 Task: Find connections with filter location Chenzhou with filter topic #lawyeringwith filter profile language Potuguese with filter current company Suryoday Small Finance Bank Ltd with filter school Rani Durgavati Vishwavidyalaya with filter industry Loan Brokers with filter service category Product Marketing with filter keywords title Animal Trainer
Action: Mouse moved to (509, 49)
Screenshot: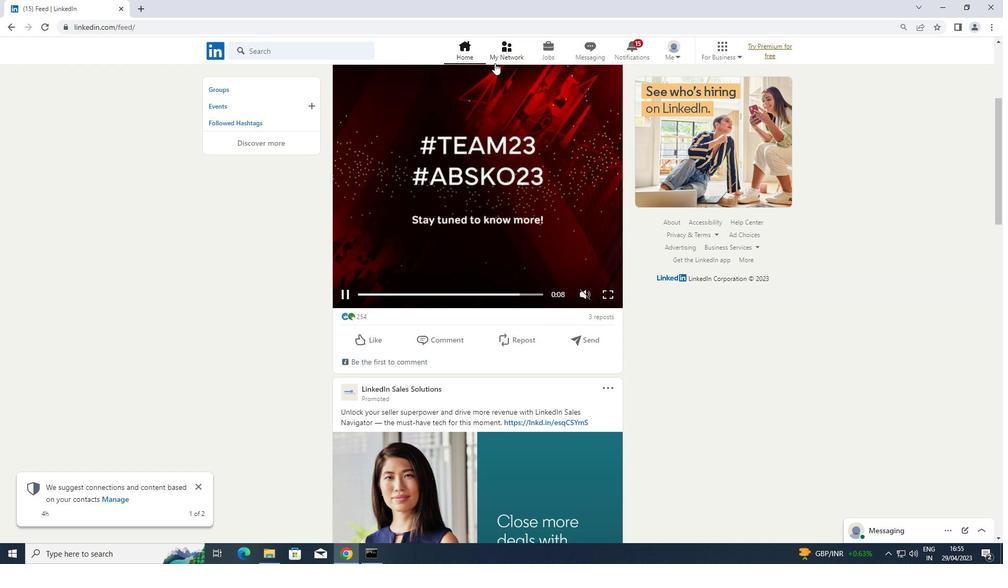 
Action: Mouse pressed left at (509, 49)
Screenshot: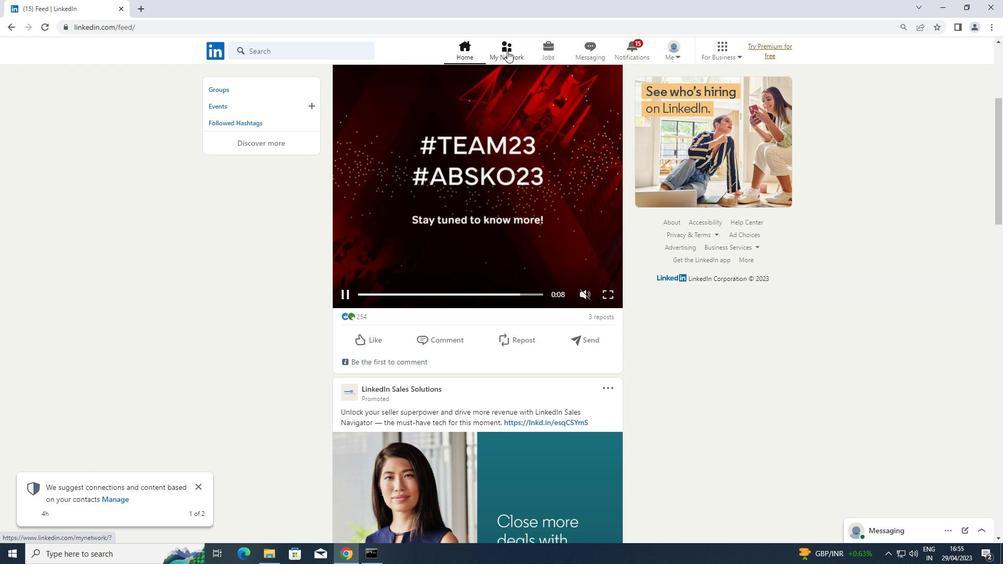 
Action: Mouse moved to (285, 104)
Screenshot: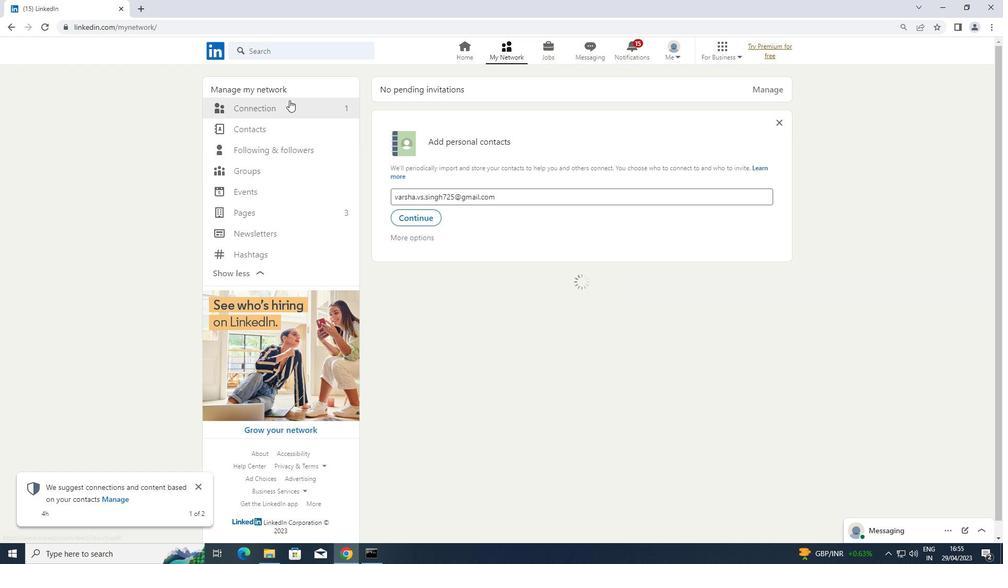 
Action: Mouse pressed left at (285, 104)
Screenshot: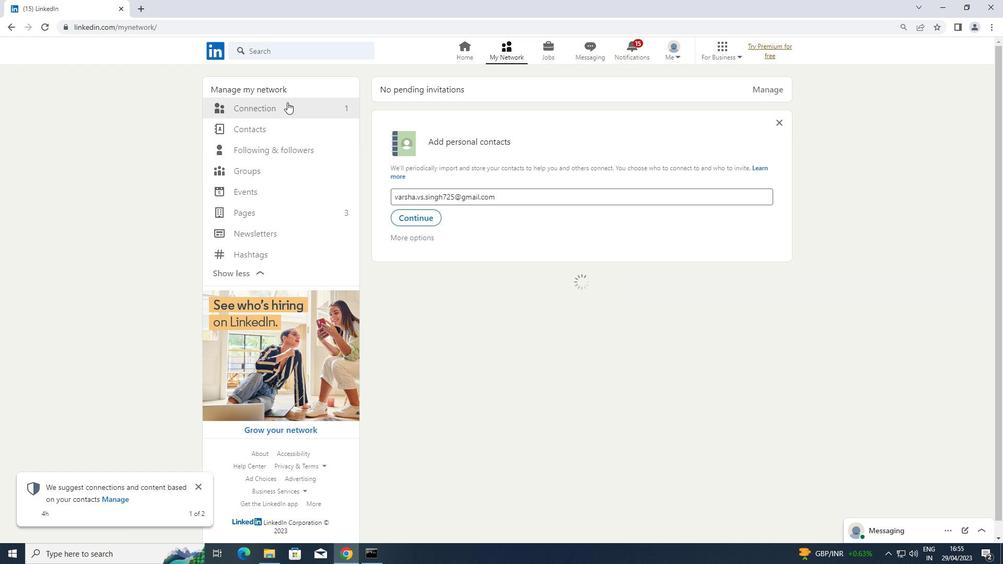 
Action: Mouse moved to (576, 110)
Screenshot: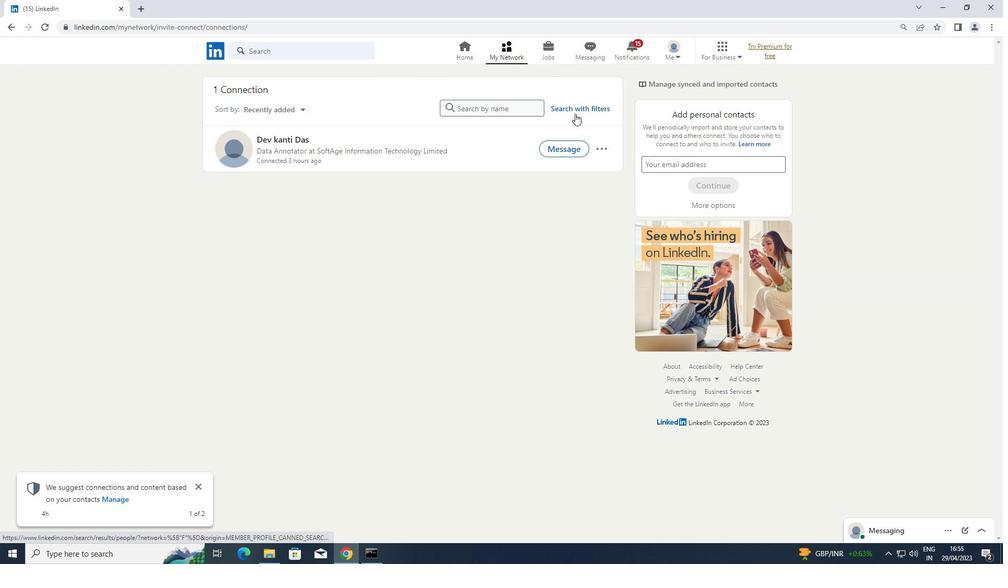 
Action: Mouse pressed left at (576, 110)
Screenshot: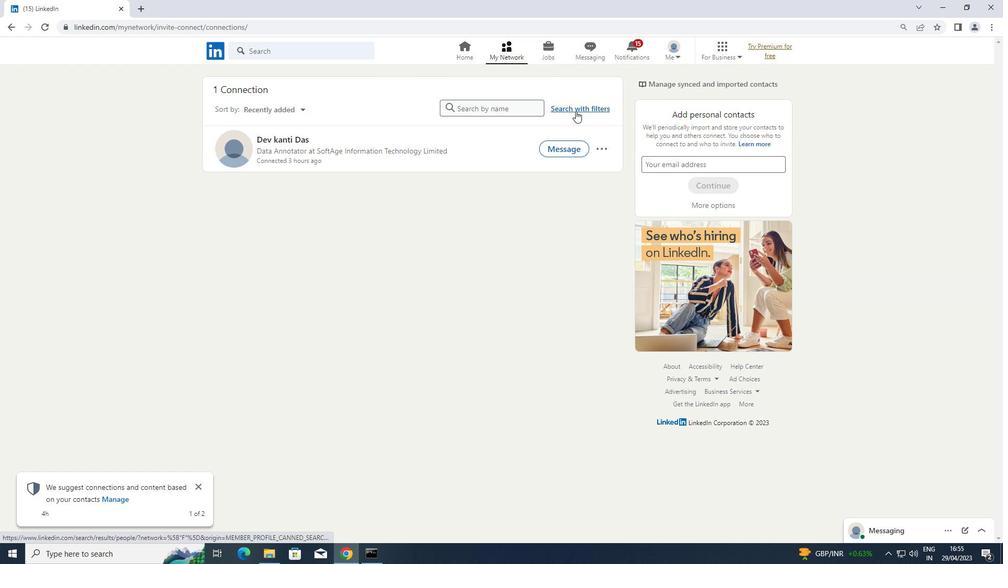 
Action: Mouse moved to (531, 79)
Screenshot: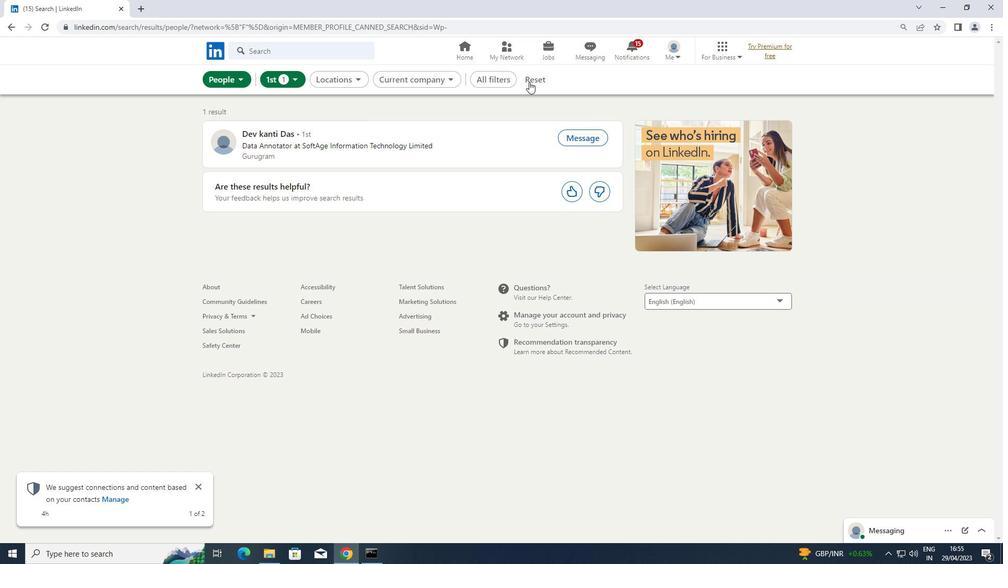 
Action: Mouse pressed left at (531, 79)
Screenshot: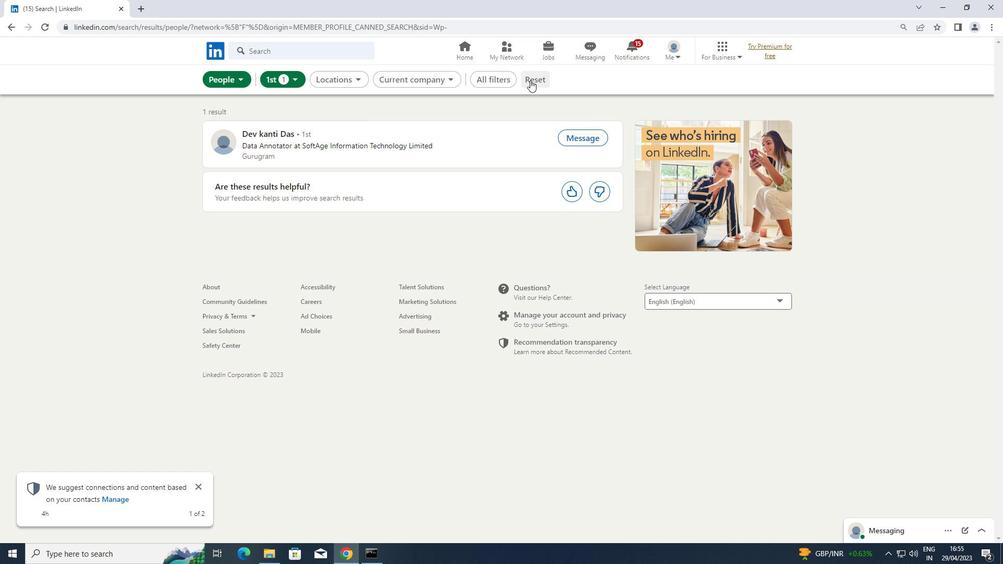
Action: Mouse moved to (530, 81)
Screenshot: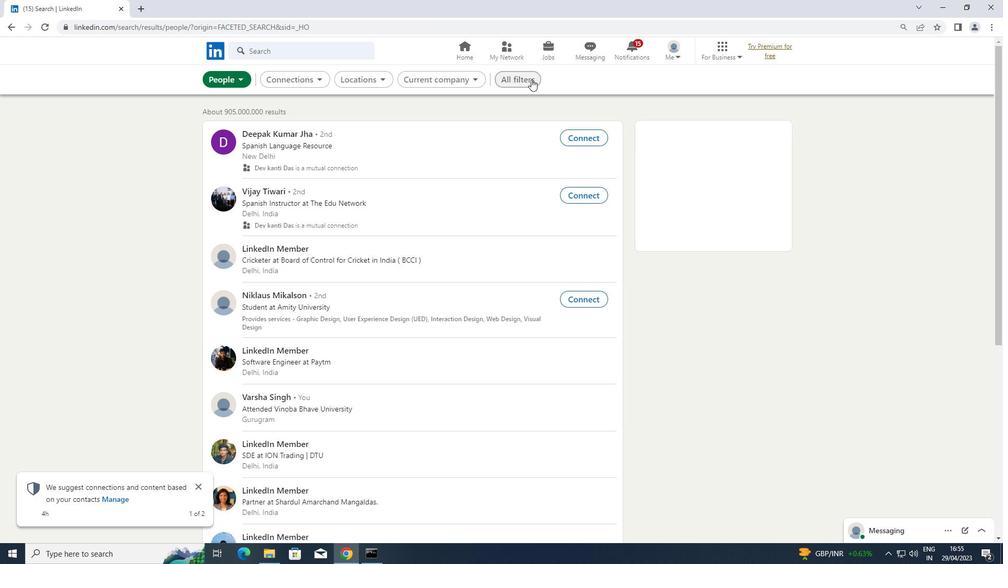 
Action: Mouse pressed left at (530, 81)
Screenshot: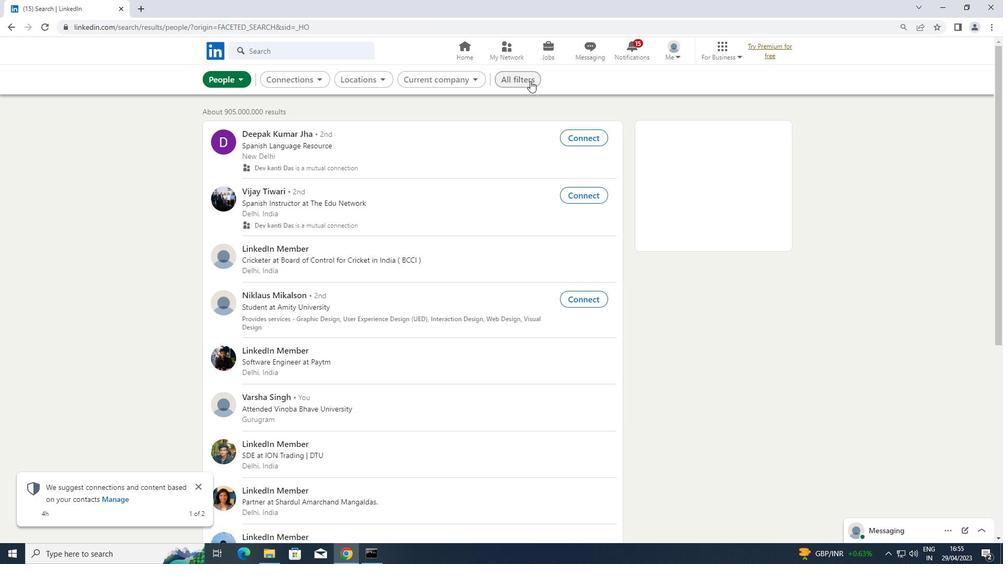 
Action: Mouse pressed right at (530, 81)
Screenshot: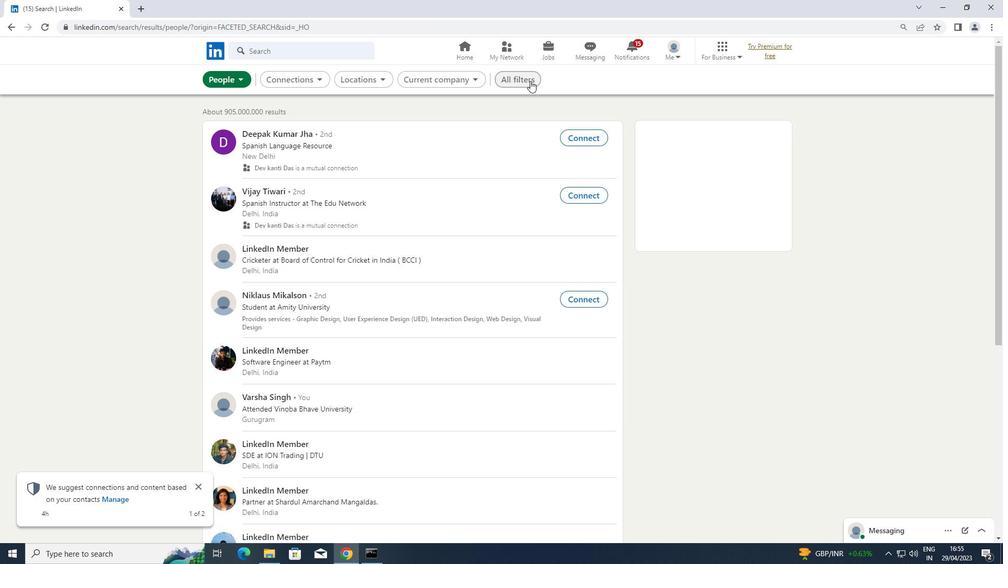 
Action: Mouse moved to (783, 247)
Screenshot: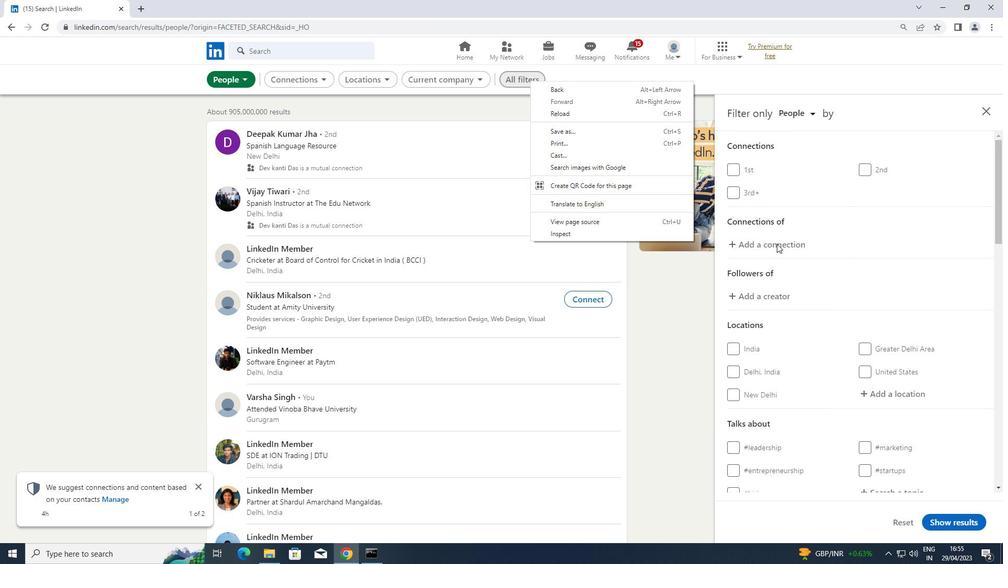
Action: Mouse scrolled (783, 246) with delta (0, 0)
Screenshot: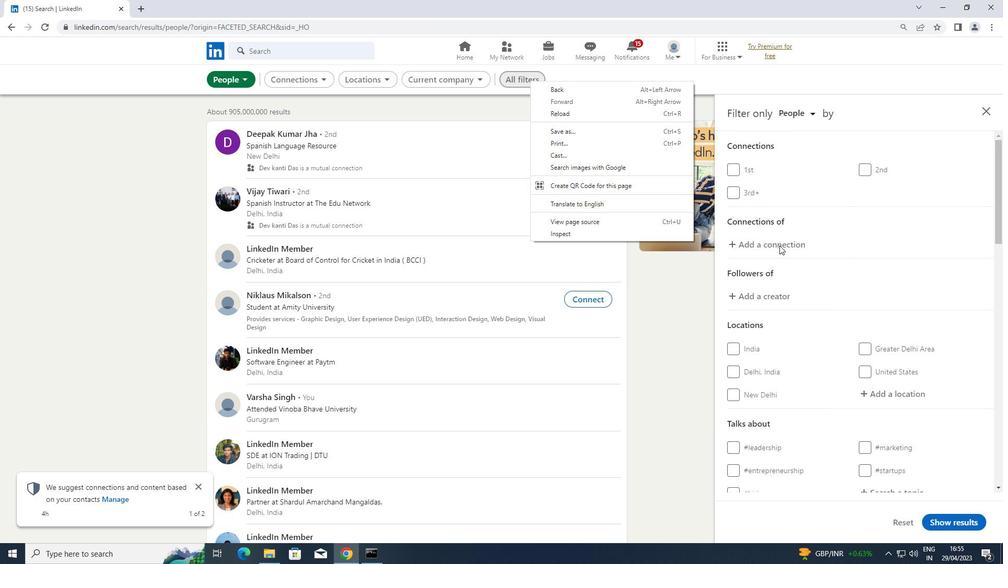
Action: Mouse scrolled (783, 246) with delta (0, 0)
Screenshot: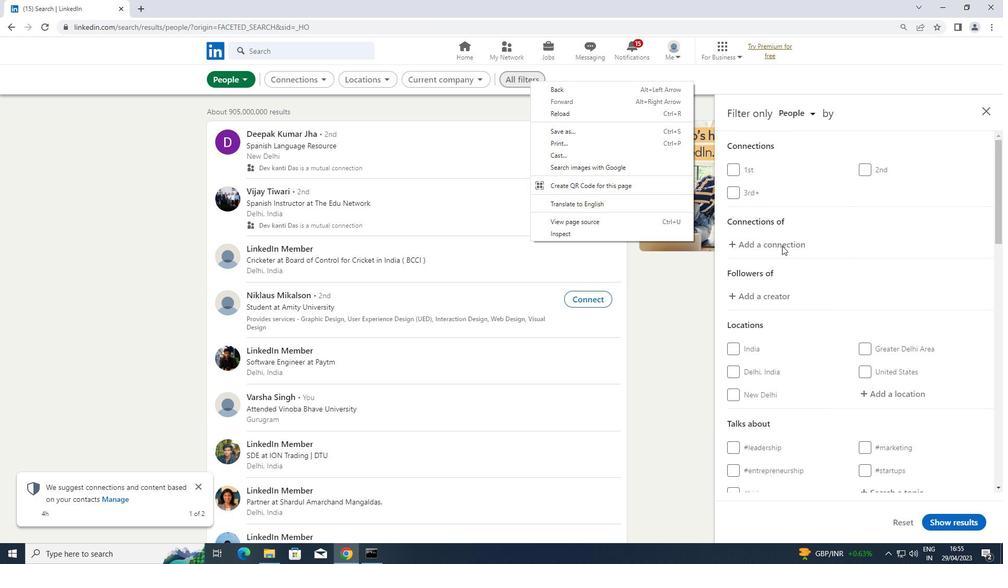 
Action: Mouse moved to (865, 282)
Screenshot: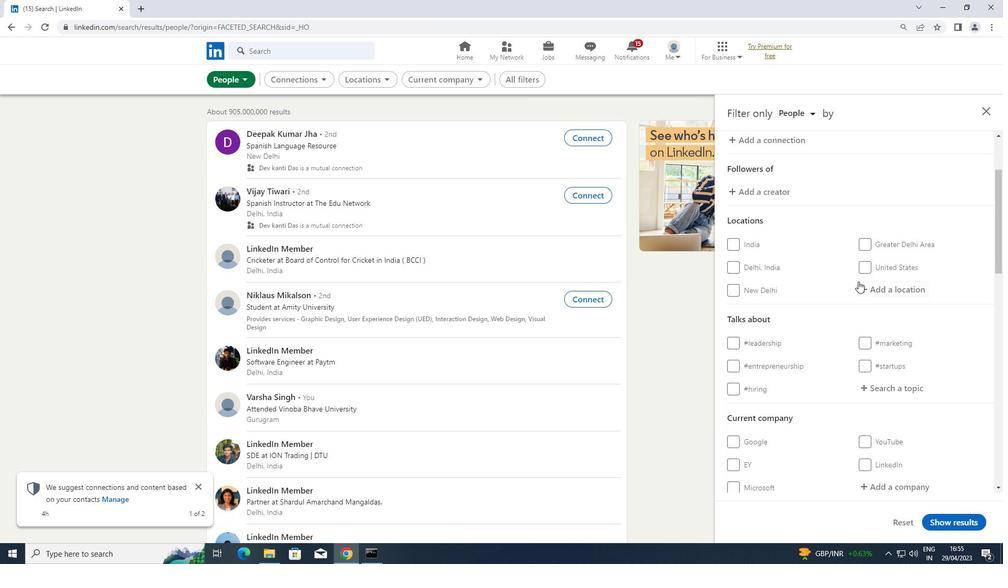 
Action: Mouse pressed left at (865, 282)
Screenshot: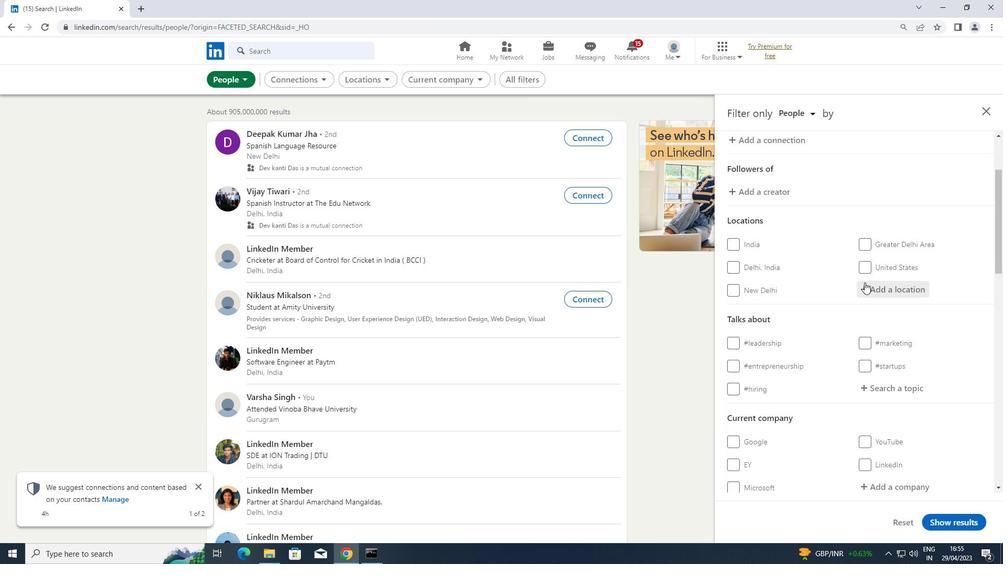 
Action: Key pressed <Key.shift>CHENZHOU
Screenshot: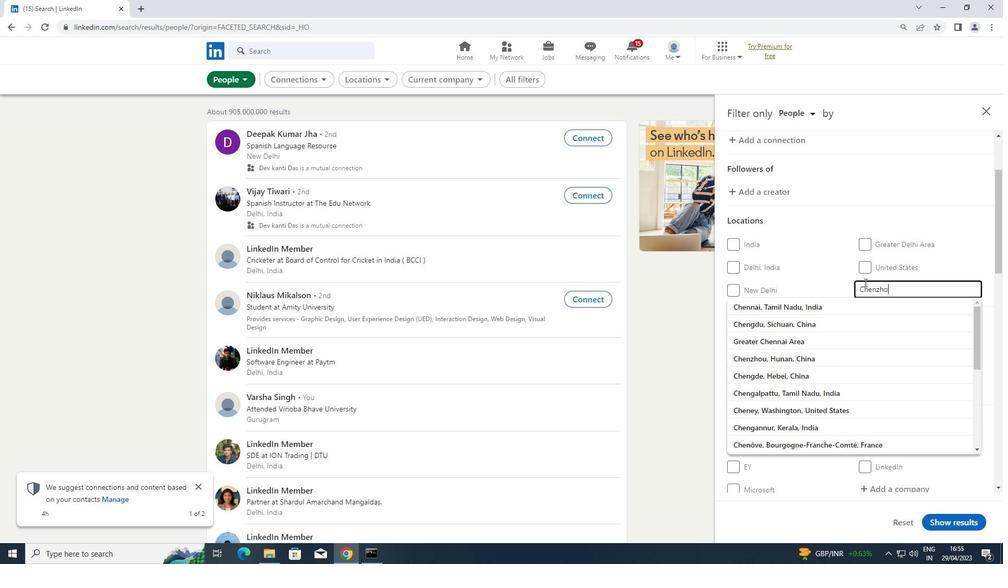 
Action: Mouse moved to (775, 296)
Screenshot: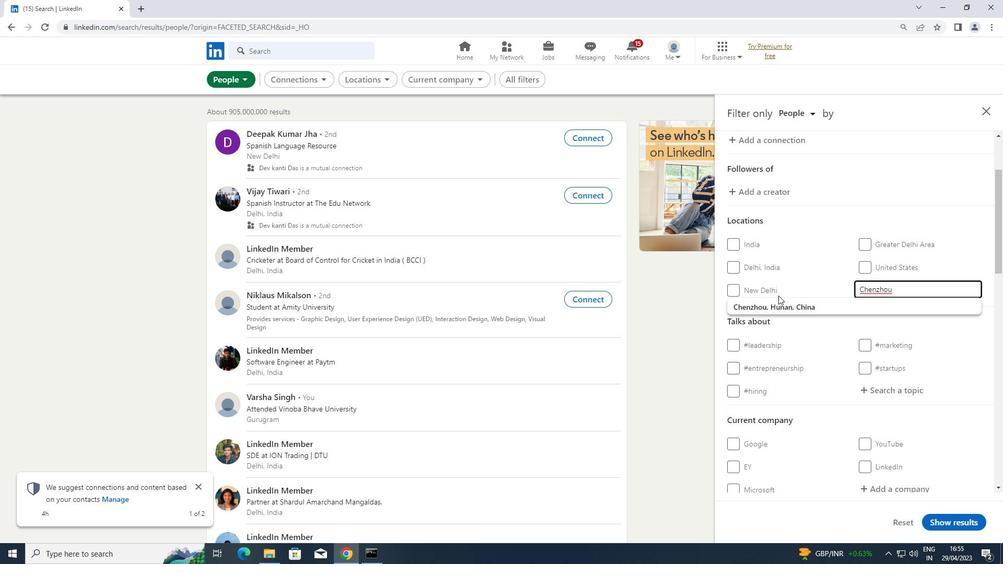 
Action: Mouse scrolled (775, 296) with delta (0, 0)
Screenshot: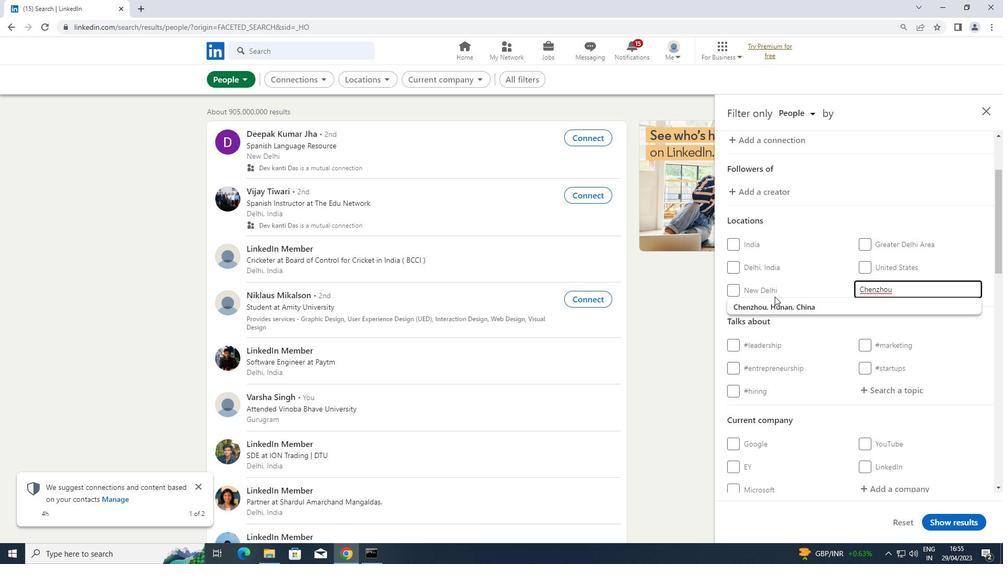 
Action: Mouse scrolled (775, 296) with delta (0, 0)
Screenshot: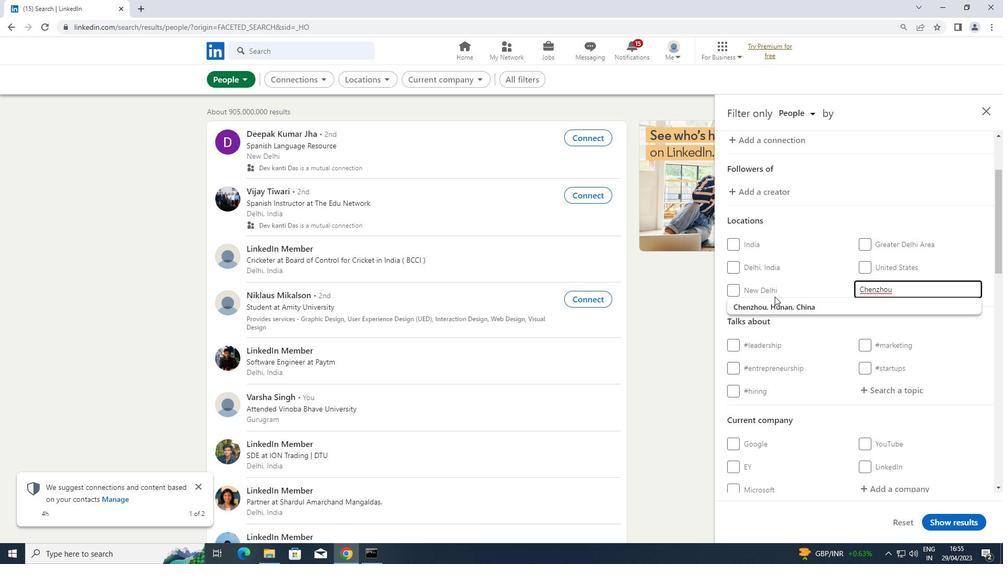 
Action: Mouse moved to (877, 286)
Screenshot: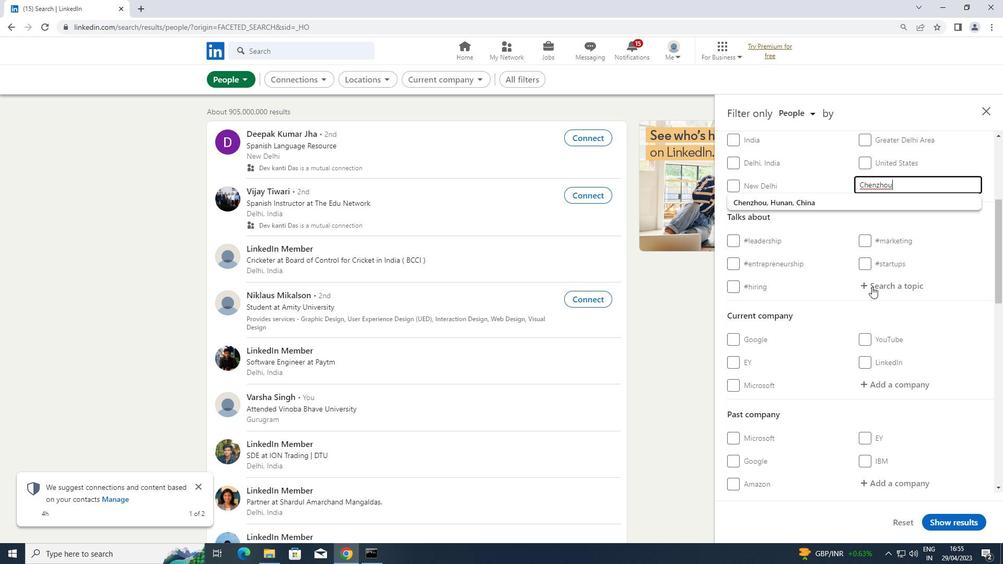 
Action: Mouse pressed left at (877, 286)
Screenshot: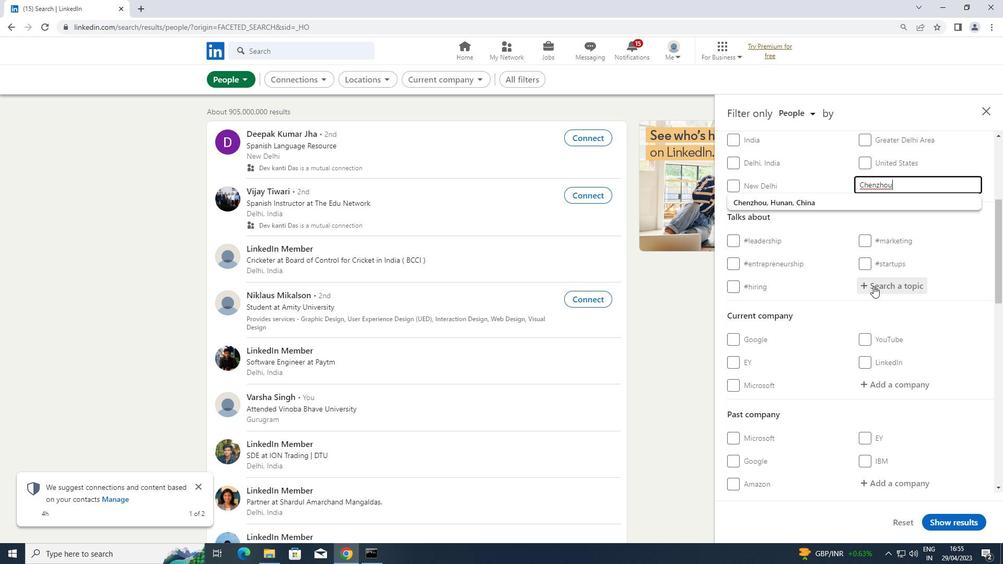 
Action: Key pressed <Key.shift>#LAWYERING
Screenshot: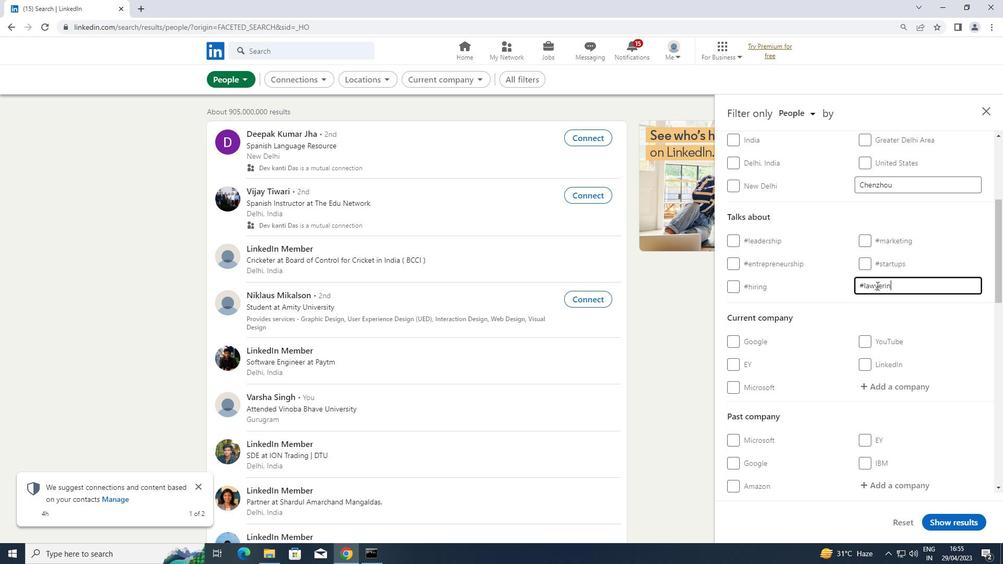 
Action: Mouse moved to (844, 279)
Screenshot: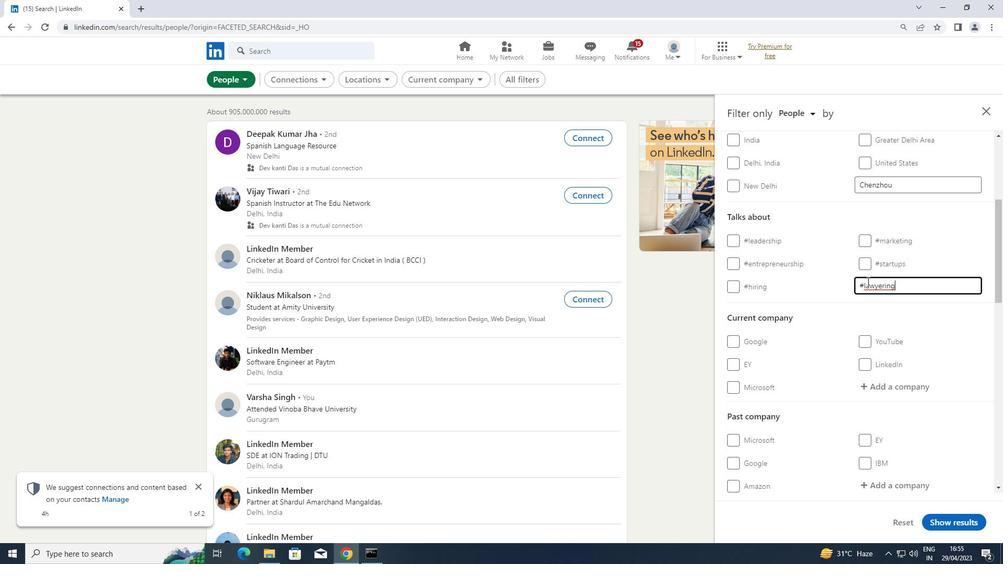 
Action: Mouse scrolled (844, 278) with delta (0, 0)
Screenshot: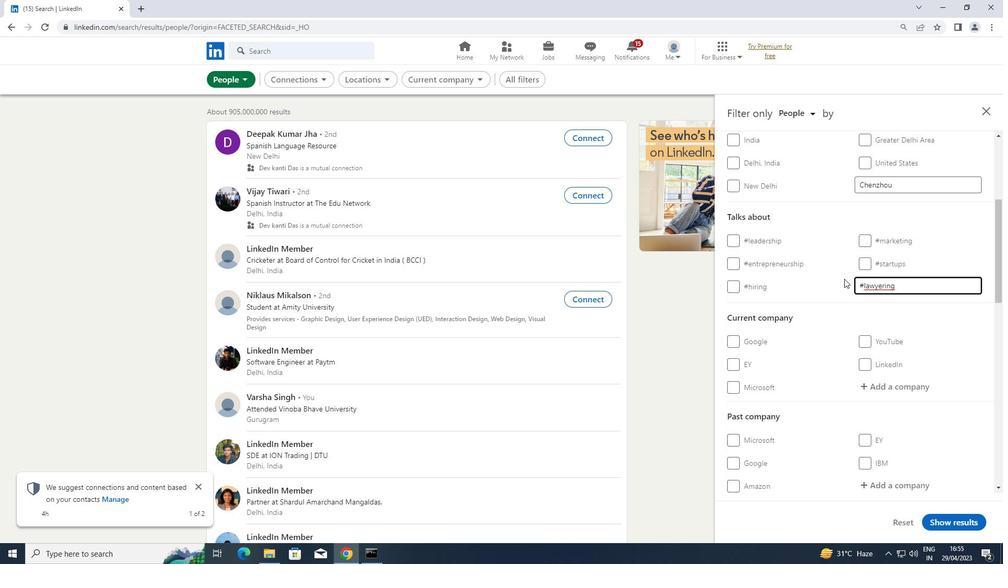 
Action: Mouse scrolled (844, 278) with delta (0, 0)
Screenshot: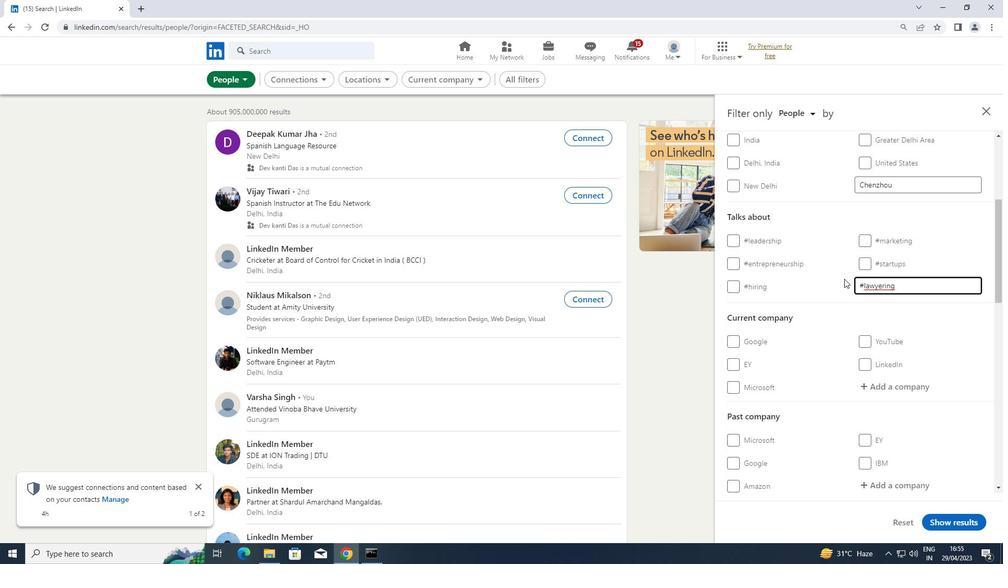 
Action: Mouse scrolled (844, 278) with delta (0, 0)
Screenshot: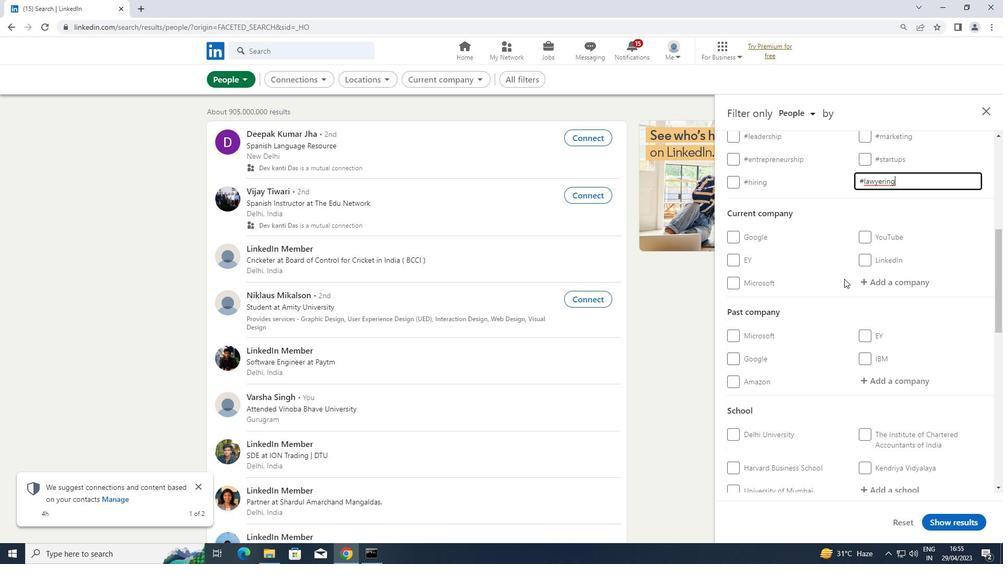 
Action: Mouse scrolled (844, 278) with delta (0, 0)
Screenshot: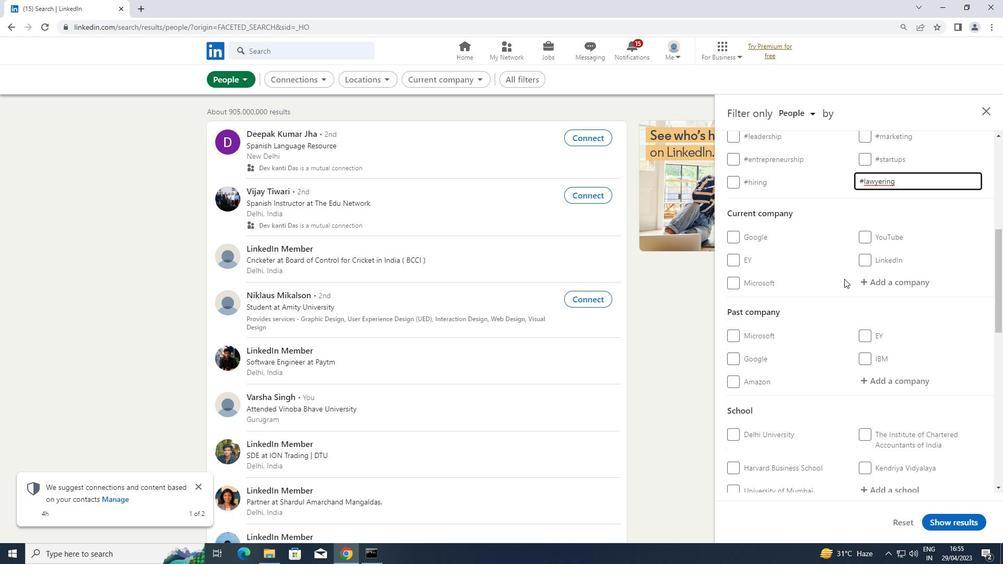 
Action: Mouse moved to (844, 279)
Screenshot: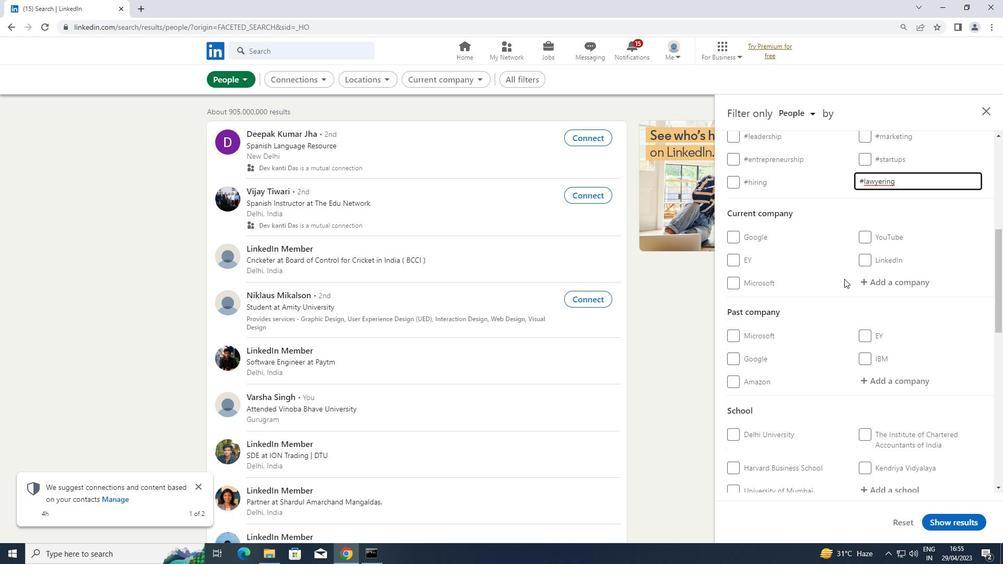 
Action: Mouse scrolled (844, 279) with delta (0, 0)
Screenshot: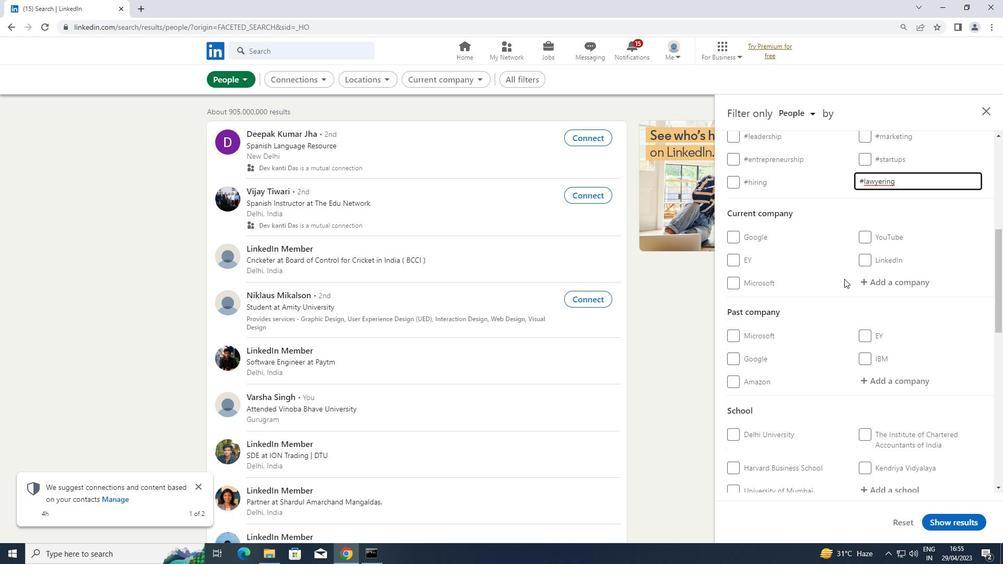 
Action: Mouse scrolled (844, 279) with delta (0, 0)
Screenshot: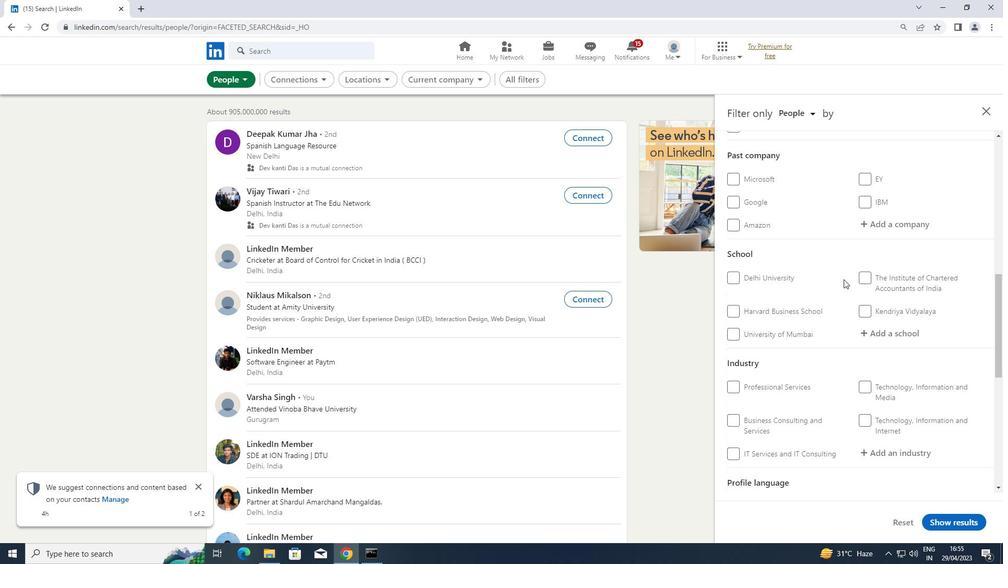 
Action: Mouse scrolled (844, 279) with delta (0, 0)
Screenshot: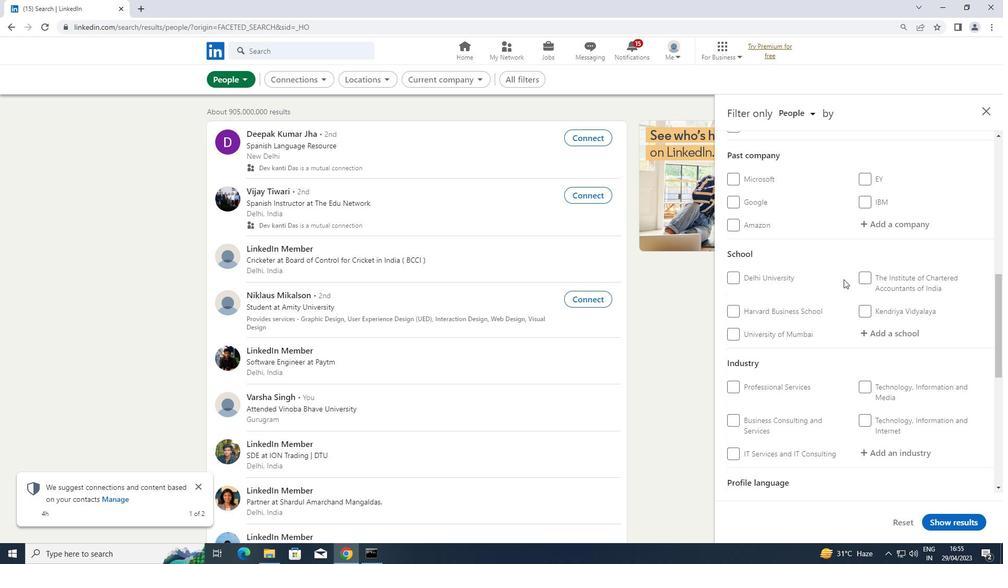 
Action: Mouse scrolled (844, 279) with delta (0, 0)
Screenshot: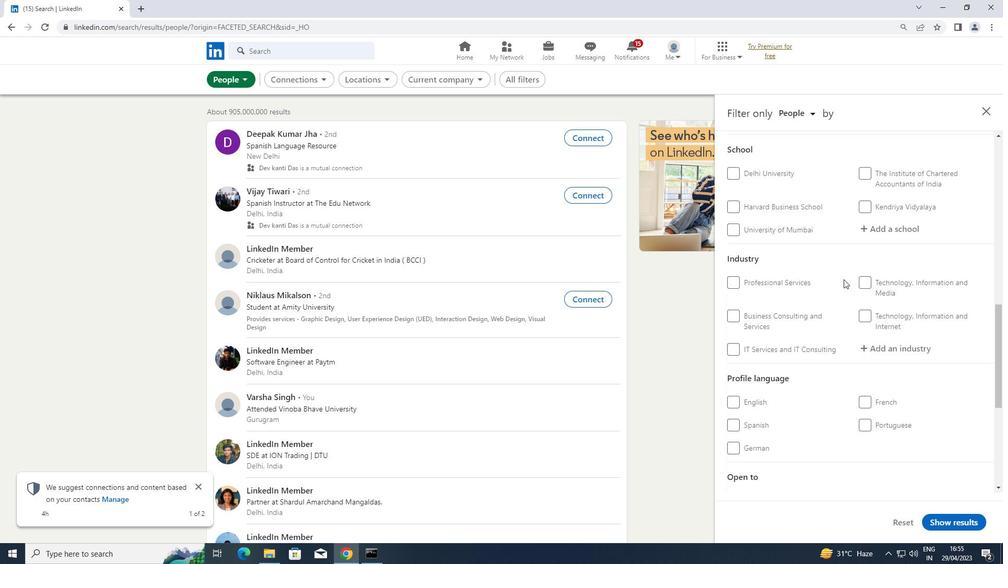 
Action: Mouse moved to (869, 373)
Screenshot: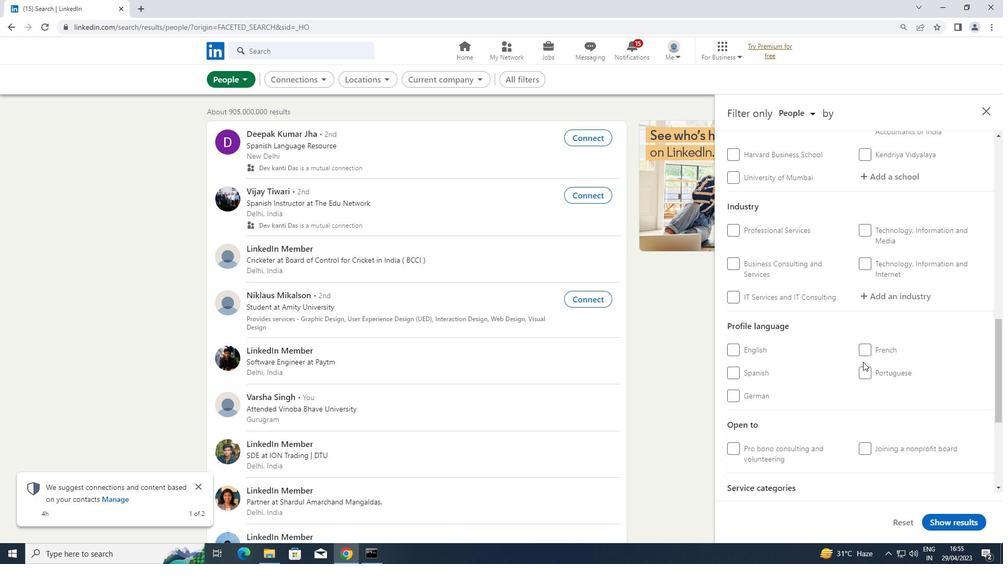
Action: Mouse pressed left at (869, 373)
Screenshot: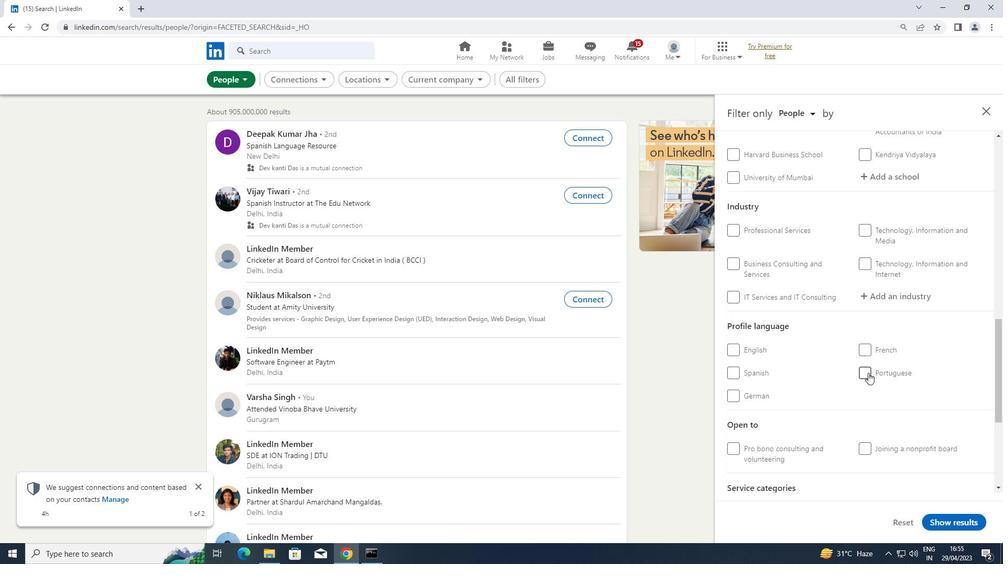 
Action: Mouse moved to (831, 344)
Screenshot: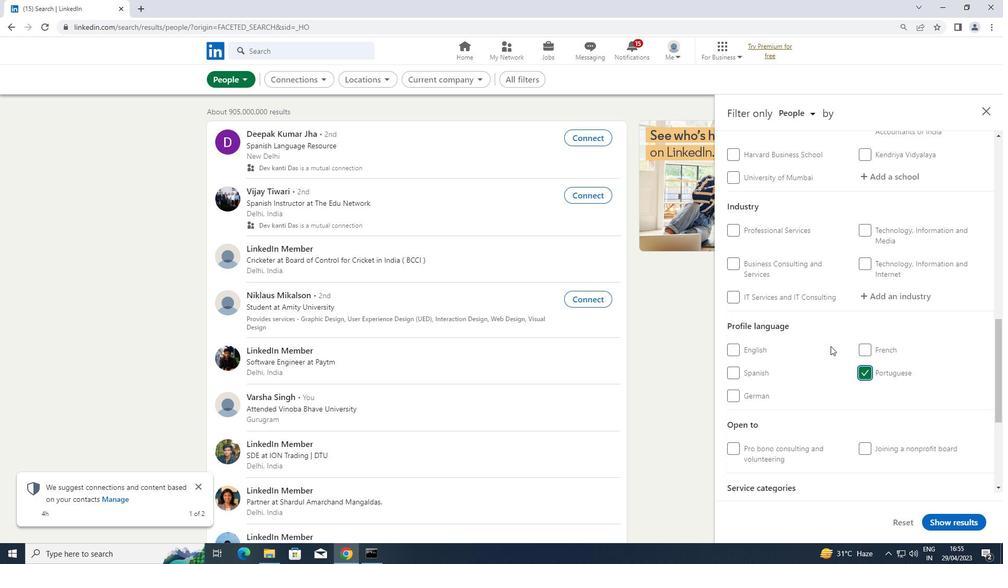 
Action: Mouse scrolled (831, 344) with delta (0, 0)
Screenshot: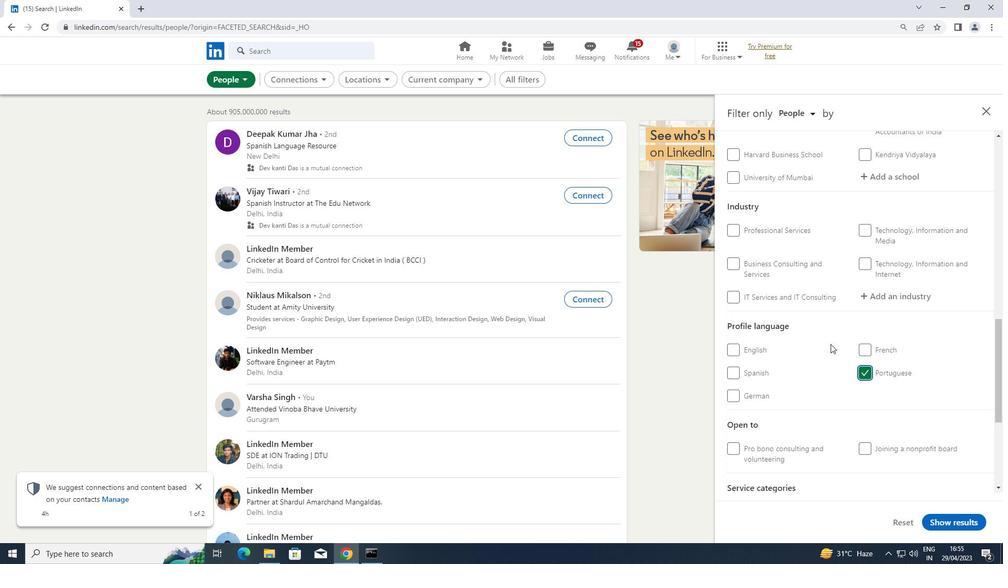 
Action: Mouse scrolled (831, 344) with delta (0, 0)
Screenshot: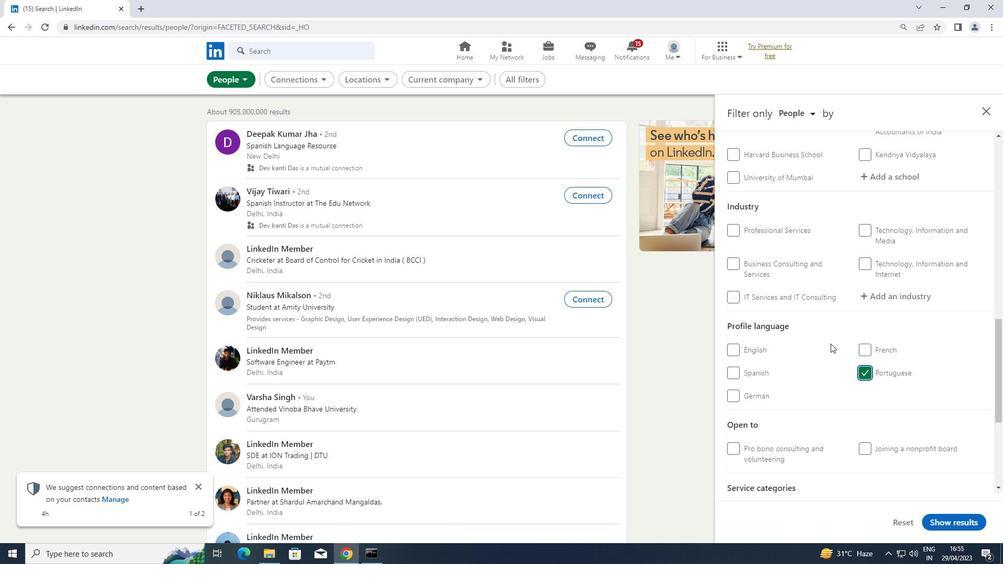 
Action: Mouse scrolled (831, 344) with delta (0, 0)
Screenshot: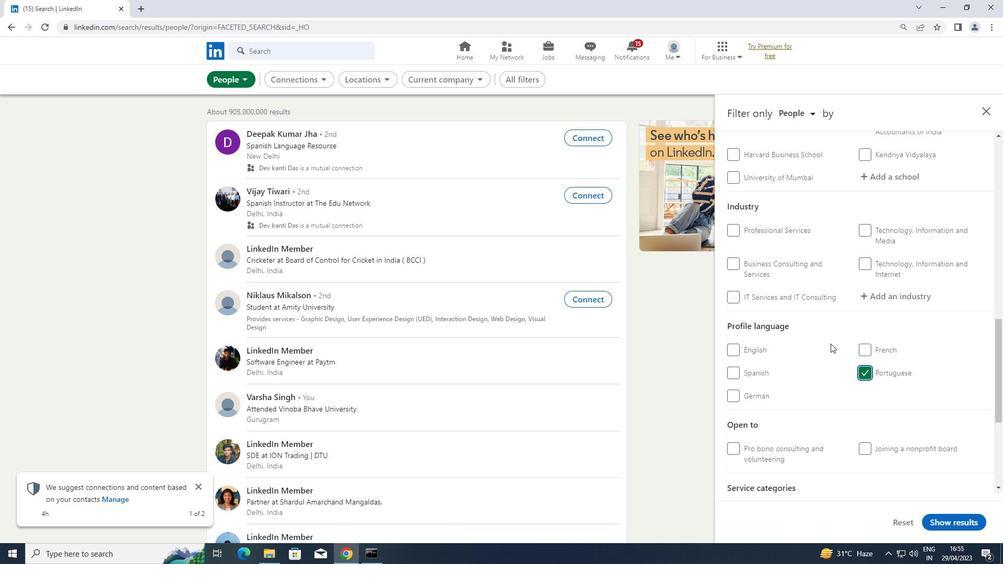 
Action: Mouse scrolled (831, 344) with delta (0, 0)
Screenshot: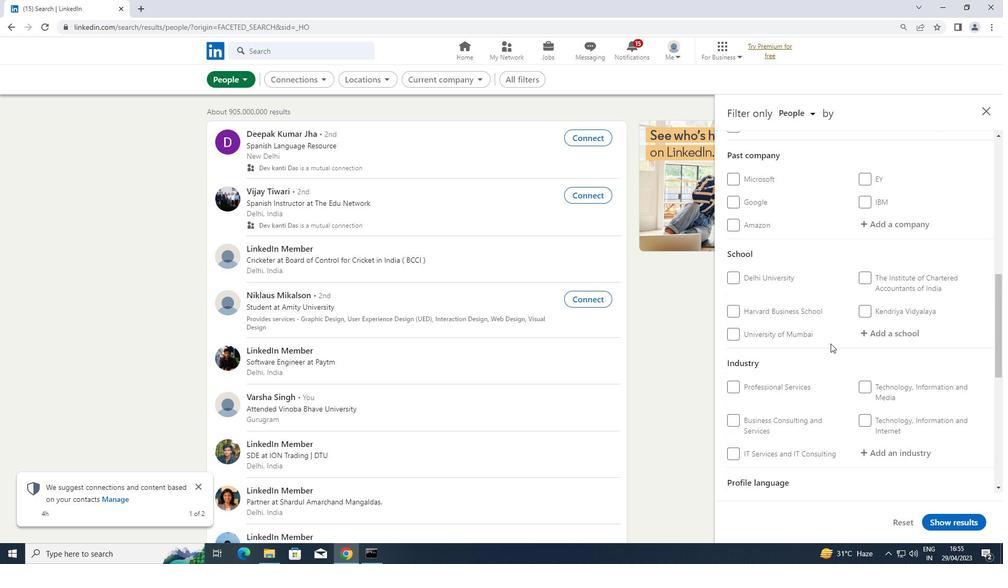 
Action: Mouse scrolled (831, 344) with delta (0, 0)
Screenshot: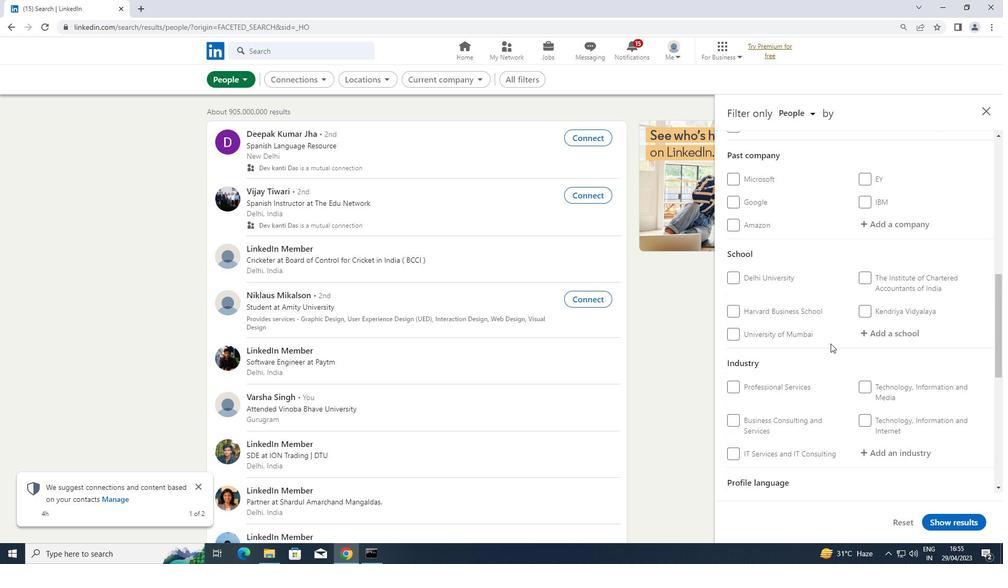 
Action: Mouse scrolled (831, 344) with delta (0, 0)
Screenshot: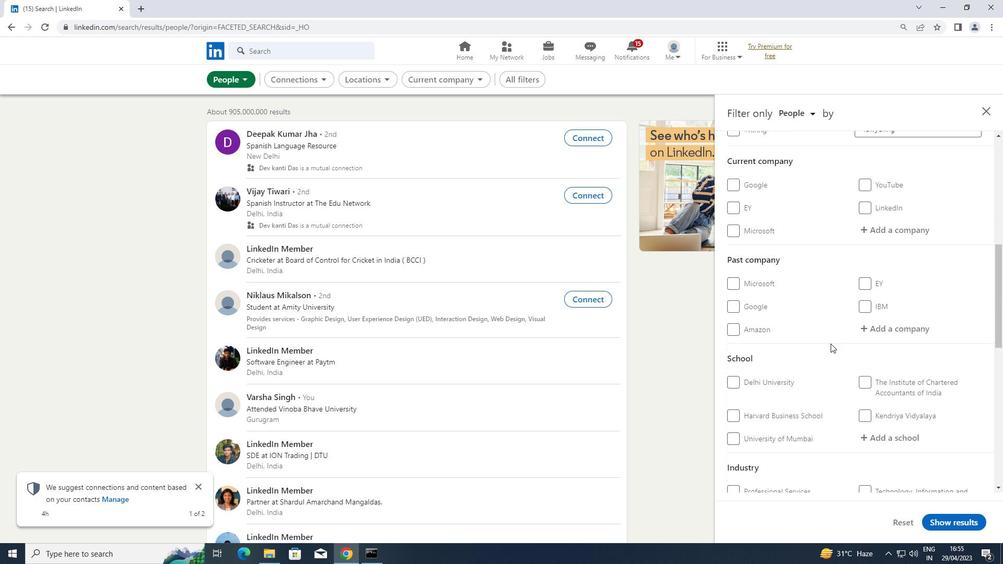 
Action: Mouse moved to (883, 278)
Screenshot: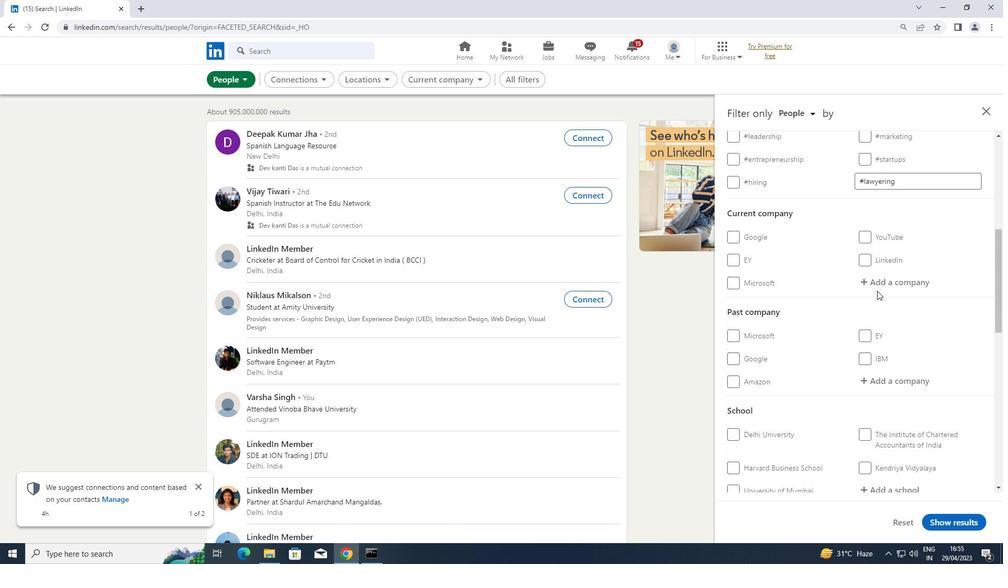 
Action: Mouse pressed left at (883, 278)
Screenshot: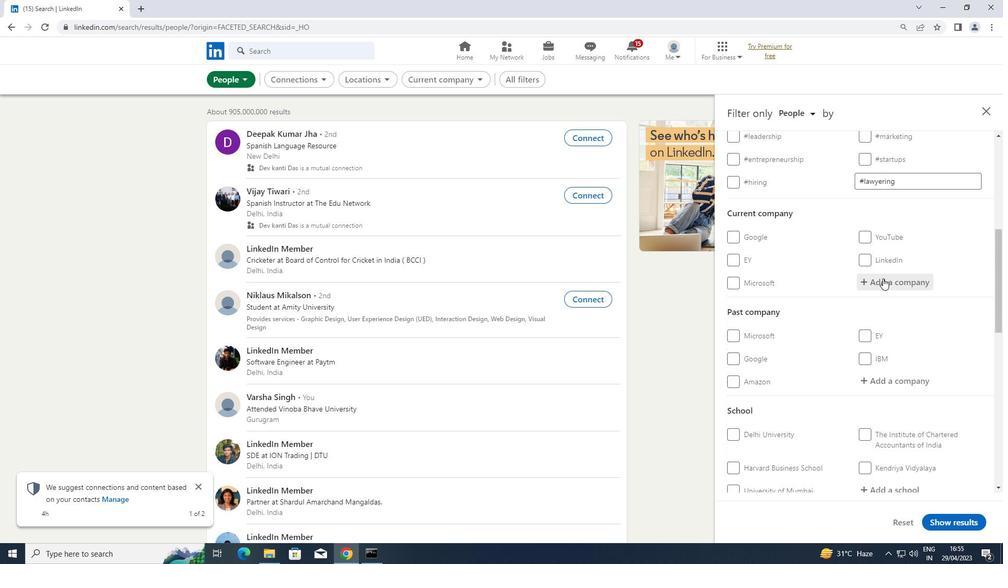 
Action: Key pressed <Key.shift>SURYODAYA
Screenshot: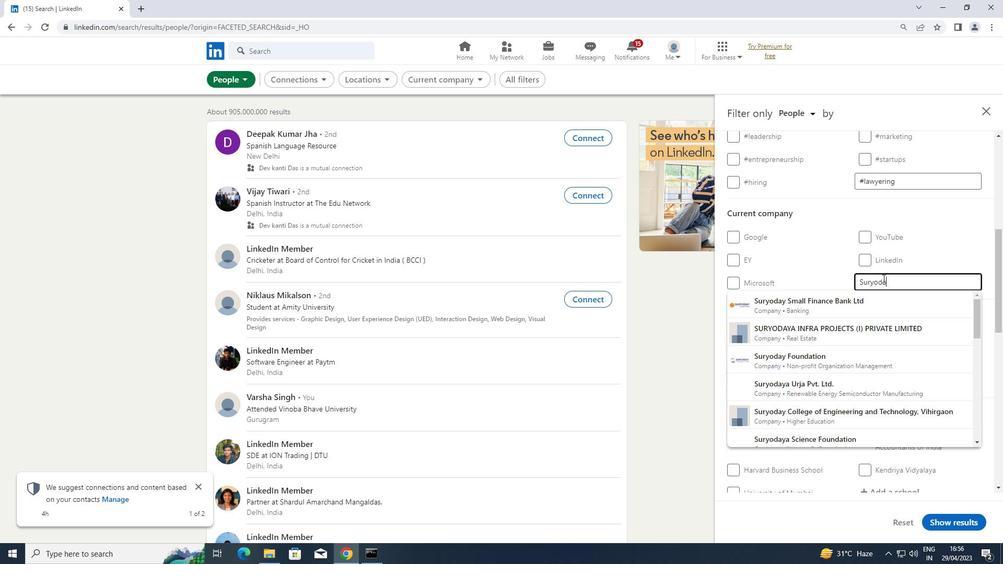 
Action: Mouse moved to (830, 328)
Screenshot: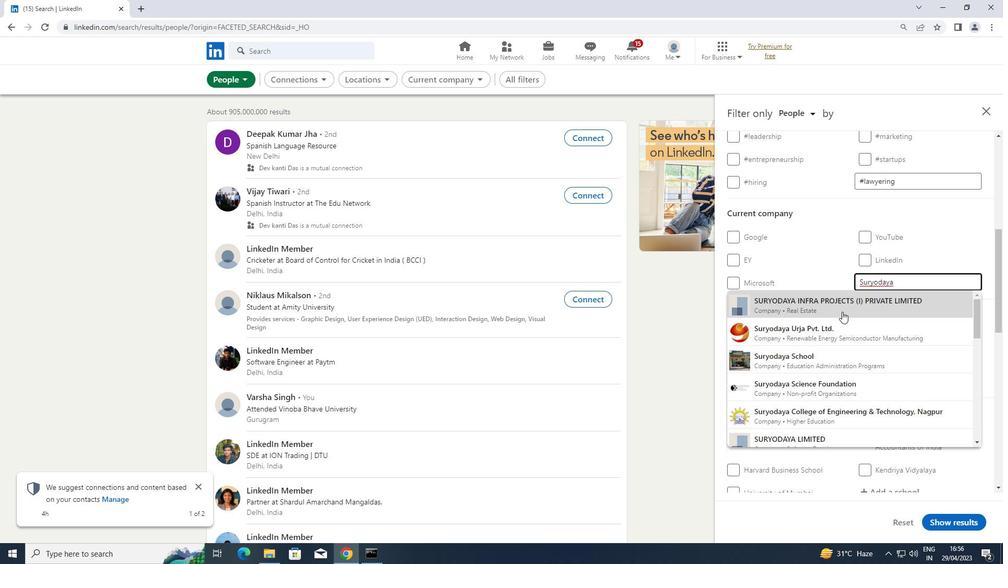 
Action: Mouse scrolled (830, 327) with delta (0, 0)
Screenshot: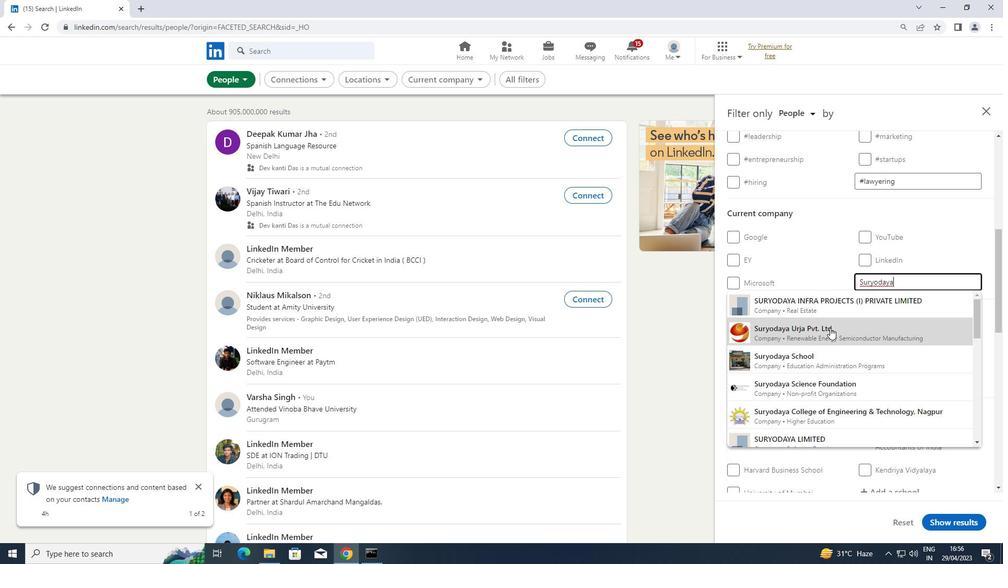 
Action: Mouse scrolled (830, 327) with delta (0, 0)
Screenshot: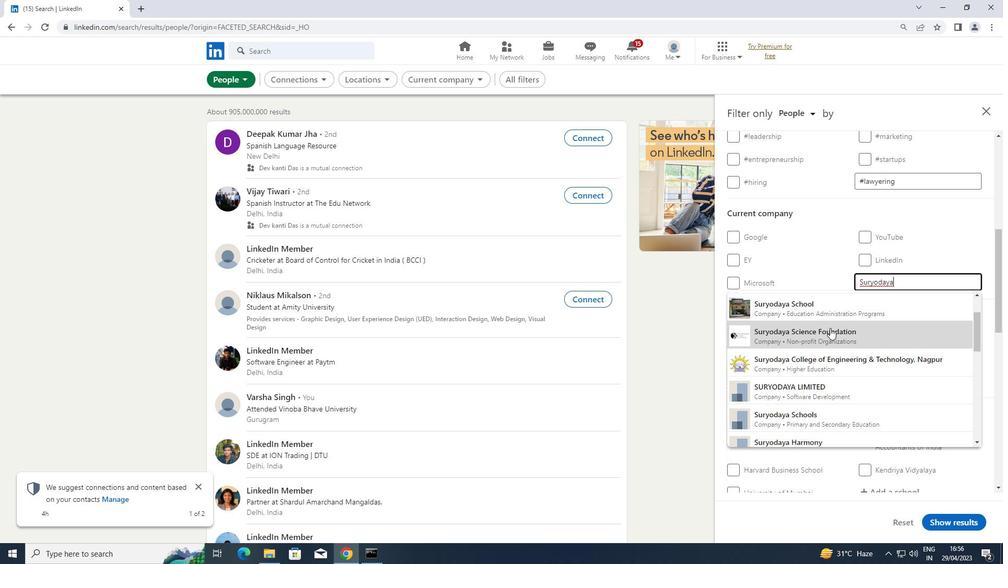 
Action: Mouse scrolled (830, 327) with delta (0, 0)
Screenshot: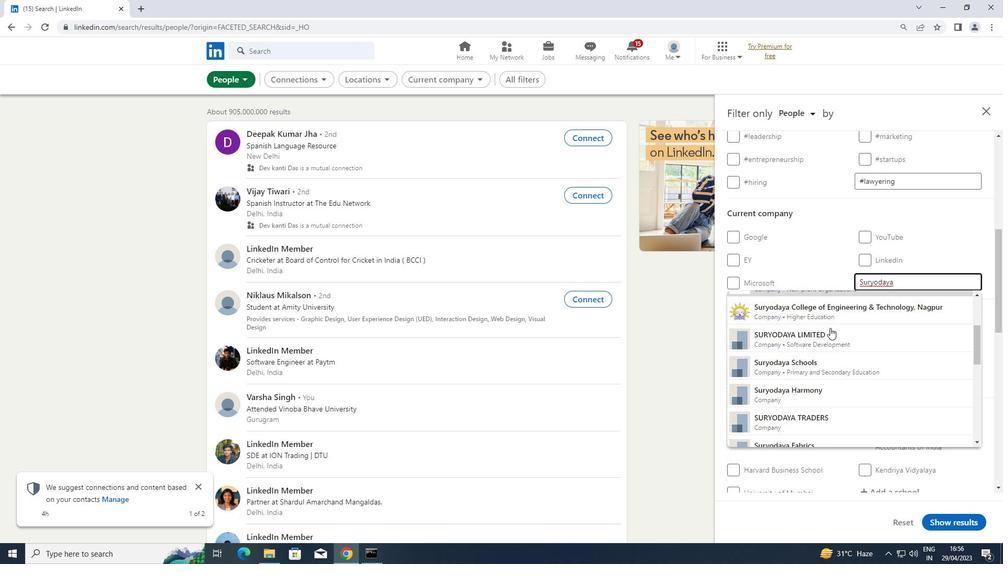 
Action: Mouse scrolled (830, 327) with delta (0, 0)
Screenshot: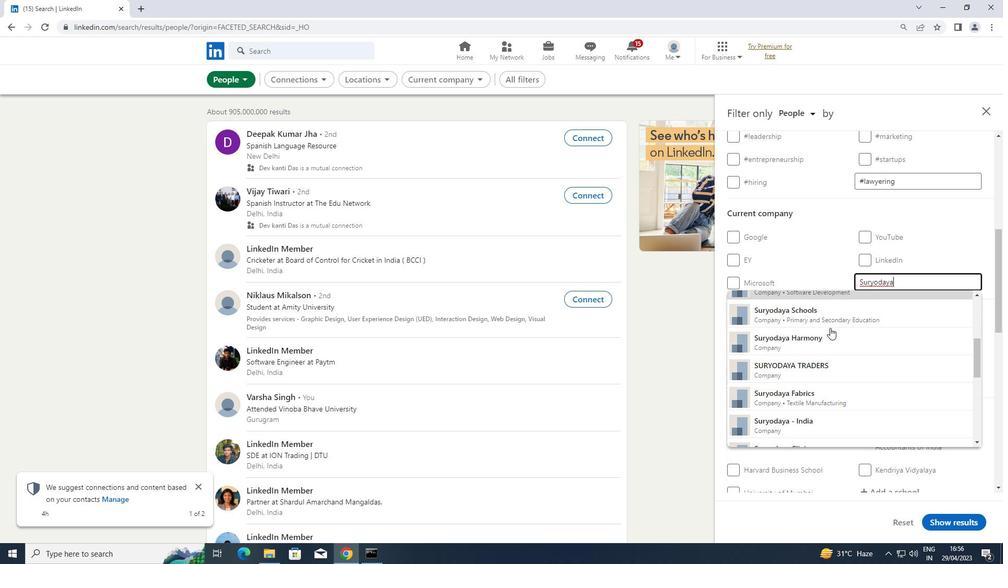 
Action: Mouse scrolled (830, 327) with delta (0, 0)
Screenshot: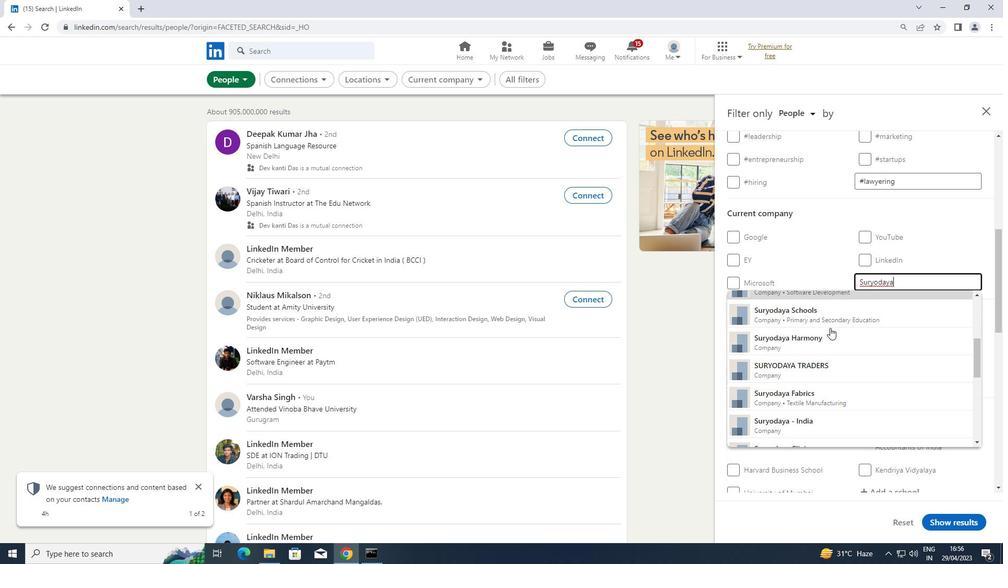 
Action: Mouse scrolled (830, 327) with delta (0, 0)
Screenshot: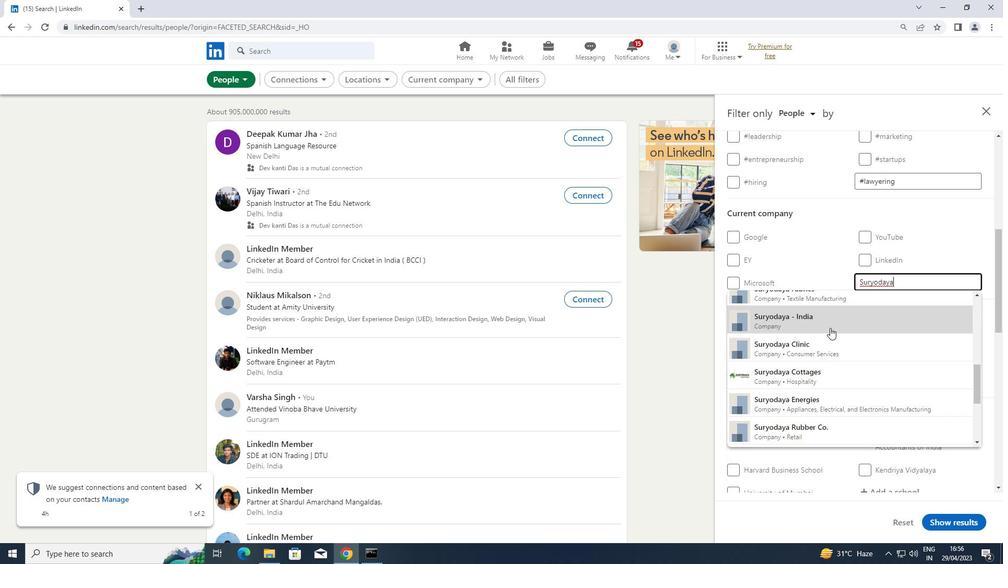
Action: Mouse scrolled (830, 327) with delta (0, 0)
Screenshot: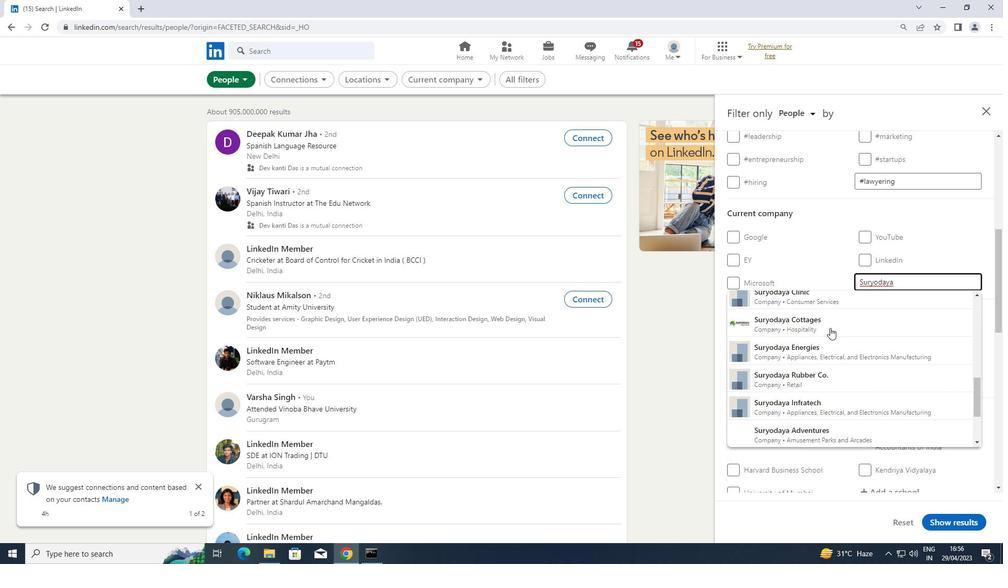 
Action: Mouse scrolled (830, 327) with delta (0, 0)
Screenshot: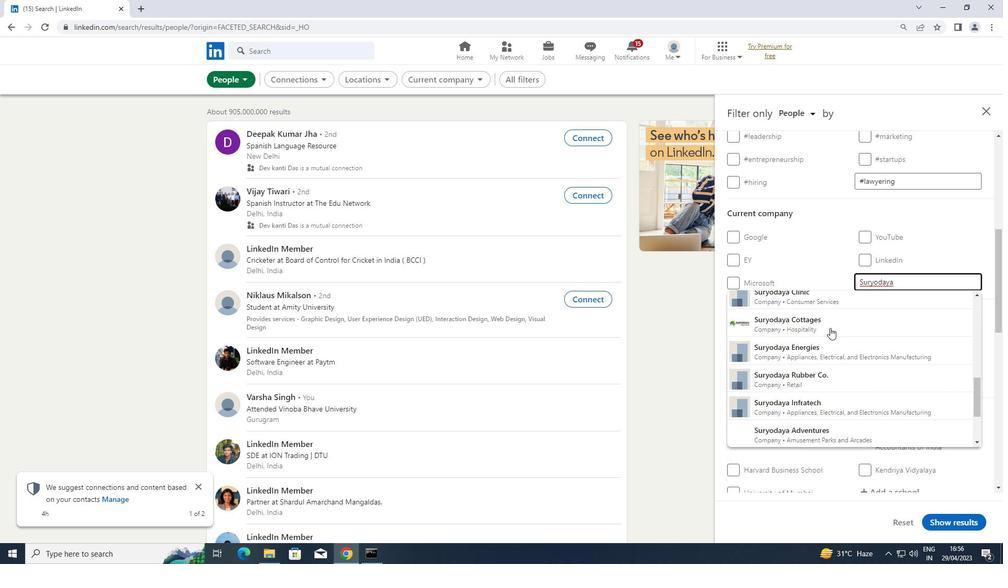 
Action: Mouse scrolled (830, 327) with delta (0, 0)
Screenshot: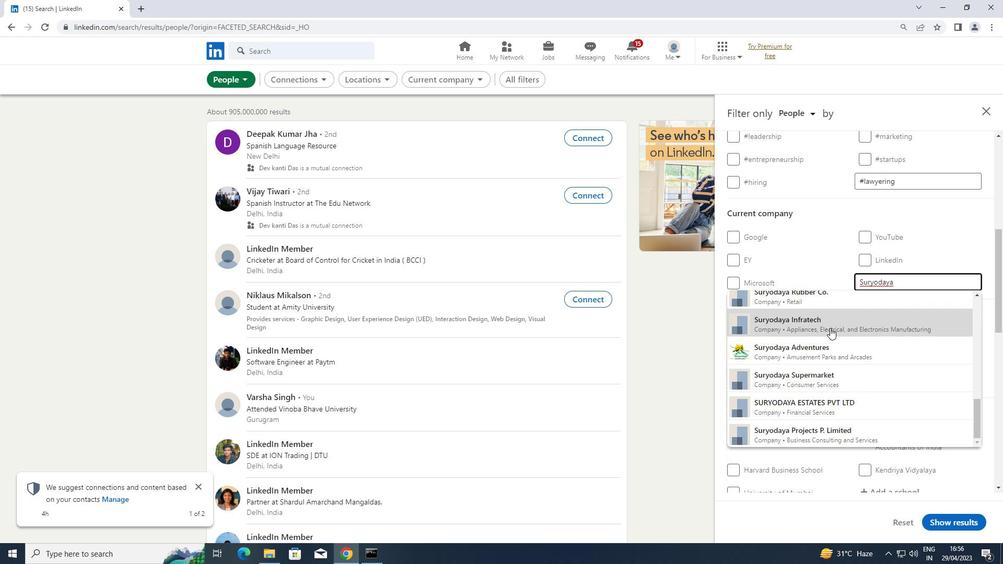 
Action: Mouse scrolled (830, 327) with delta (0, 0)
Screenshot: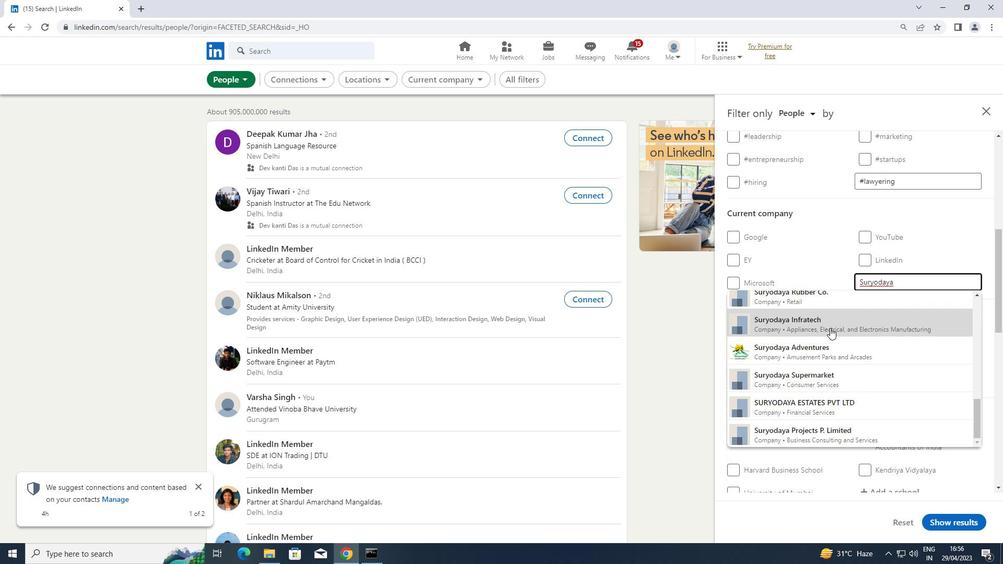 
Action: Mouse moved to (915, 178)
Screenshot: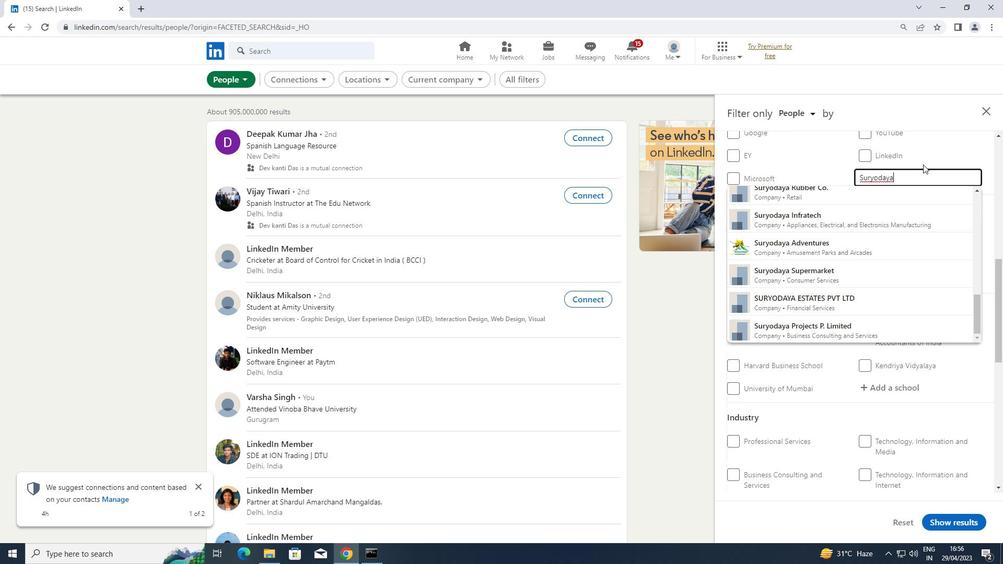 
Action: Mouse pressed left at (915, 178)
Screenshot: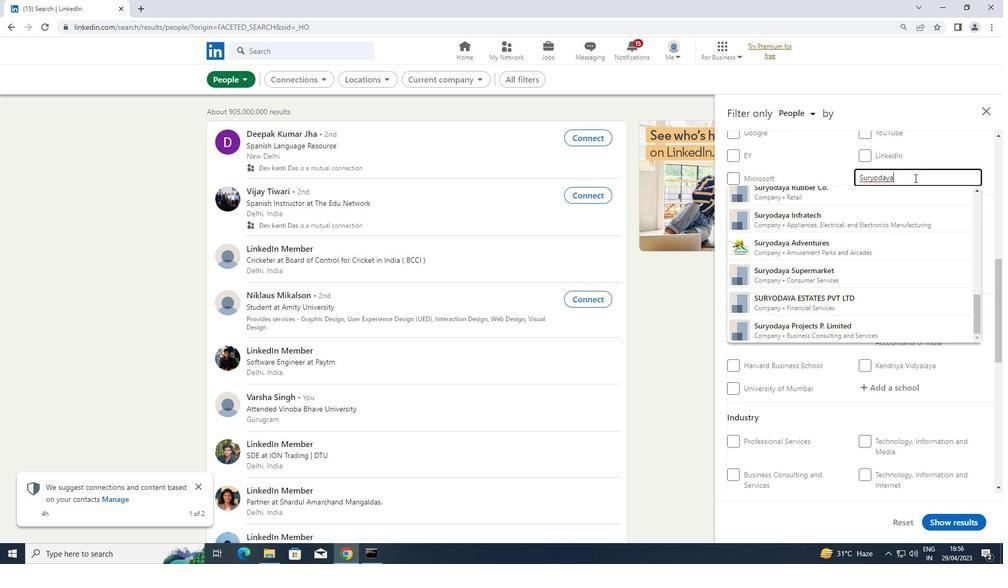 
Action: Key pressed <Key.space><Key.shift>SMALL<Key.space><Key.shift>FINANCE<Key.space><Key.shift>BANK<Key.space><Key.shift>LTD.
Screenshot: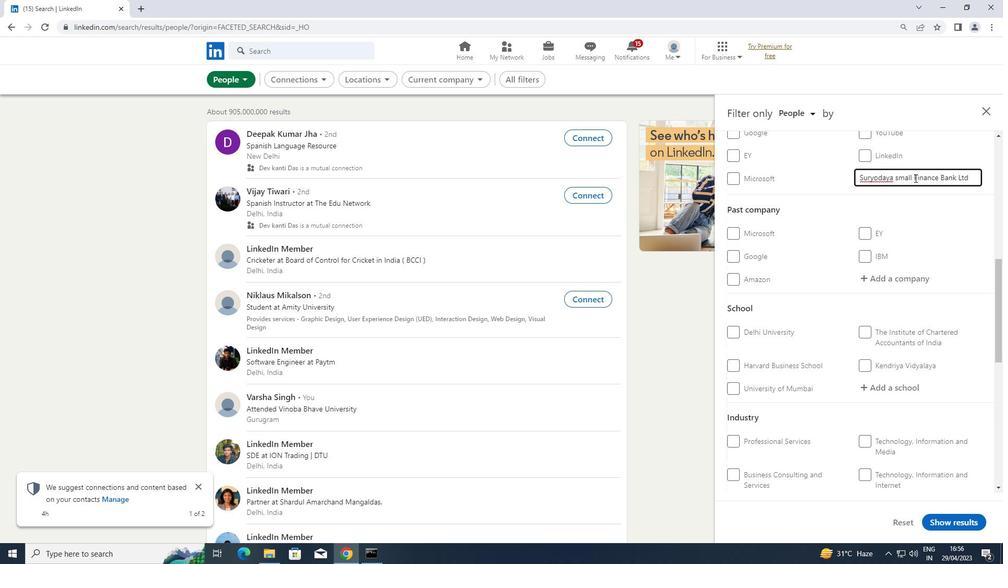 
Action: Mouse moved to (820, 212)
Screenshot: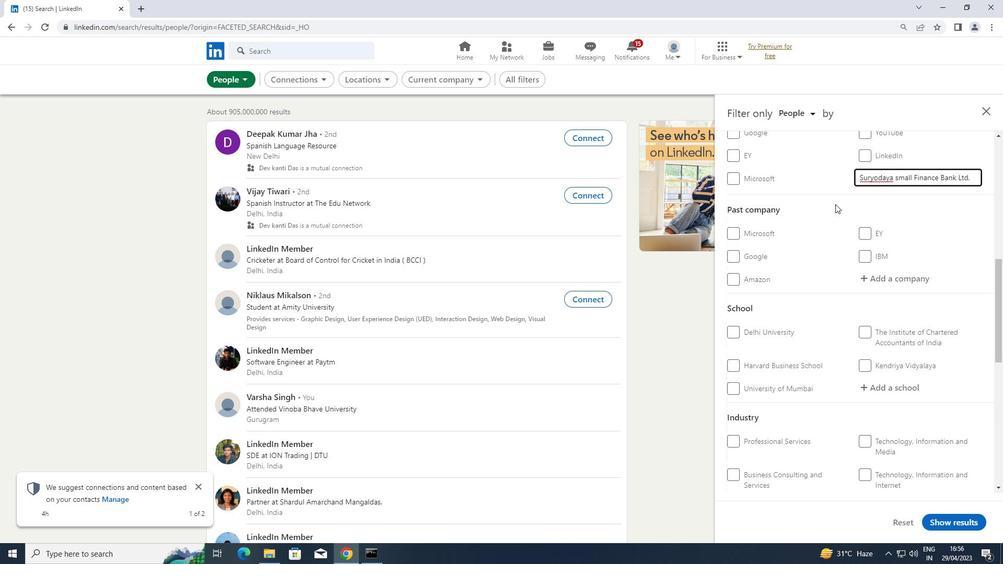 
Action: Key pressed <Key.enter>
Screenshot: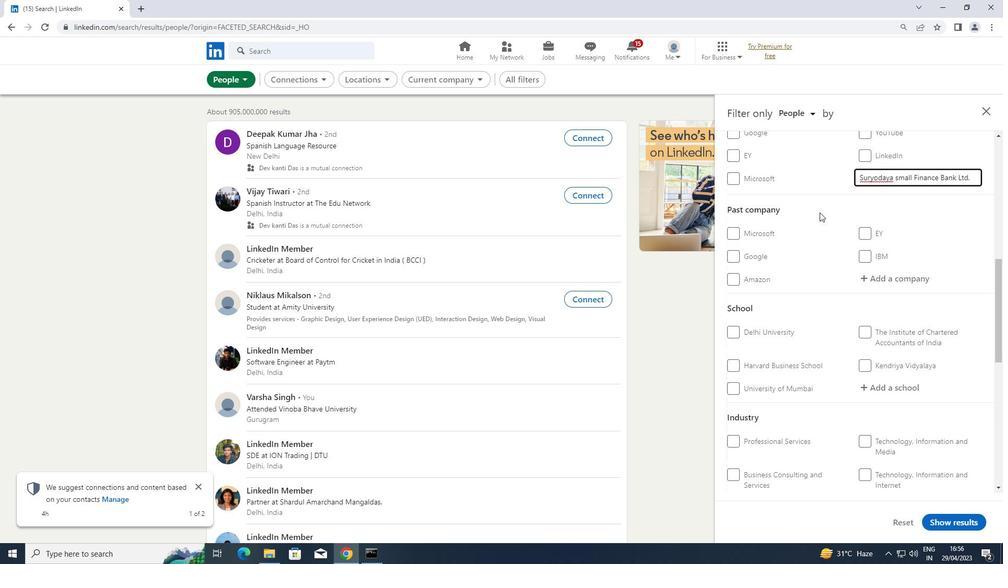 
Action: Mouse moved to (809, 235)
Screenshot: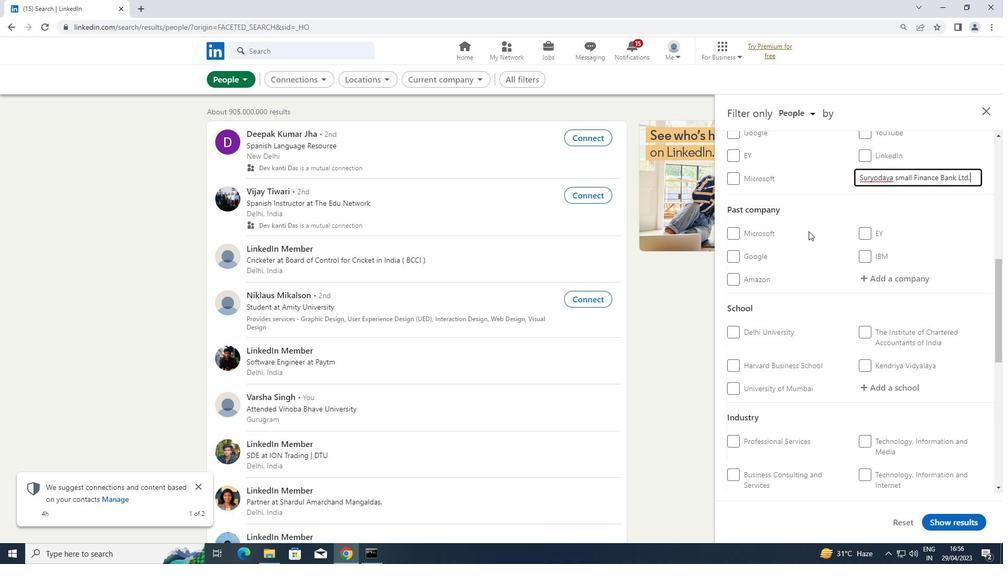 
Action: Mouse scrolled (809, 234) with delta (0, 0)
Screenshot: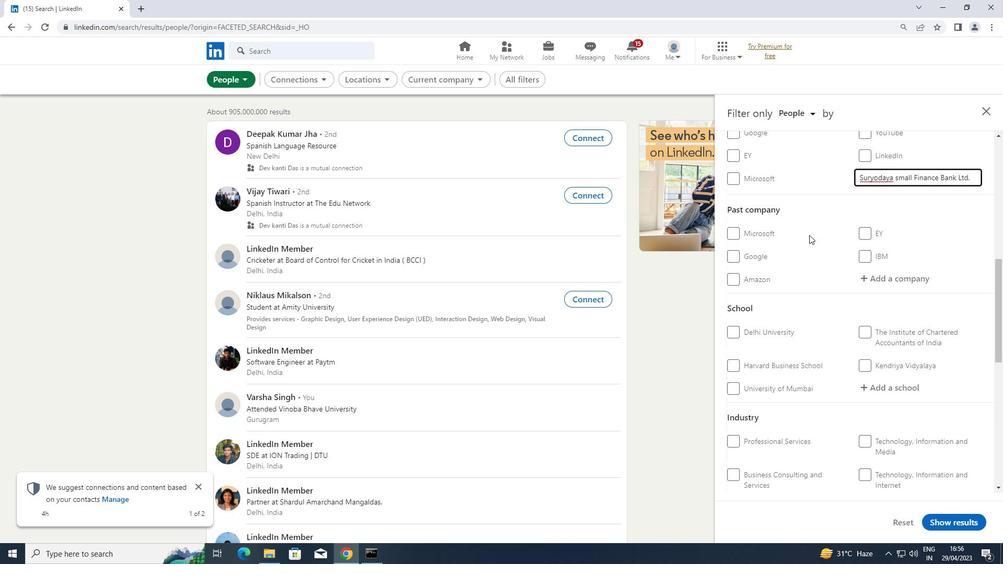 
Action: Mouse scrolled (809, 234) with delta (0, 0)
Screenshot: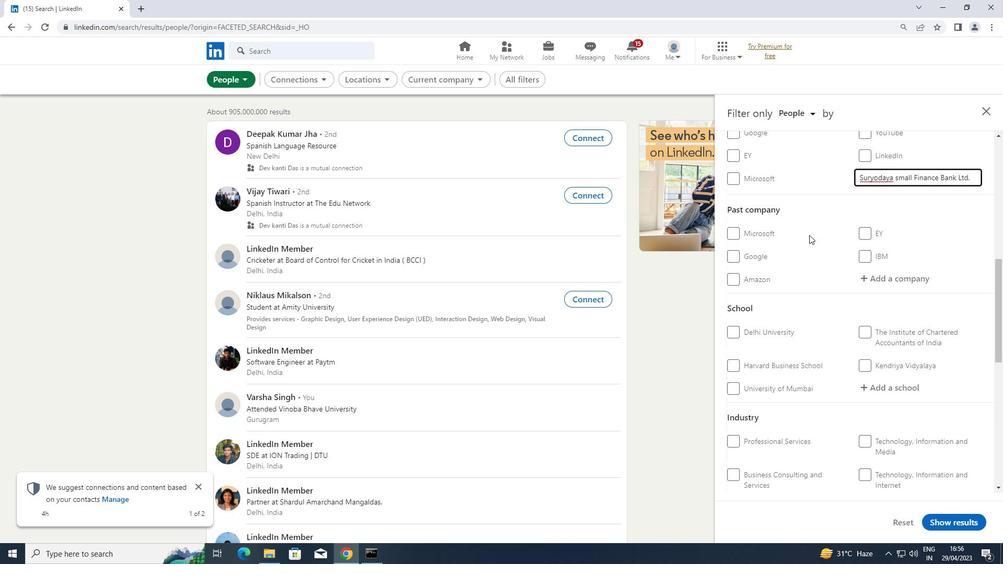 
Action: Mouse moved to (876, 279)
Screenshot: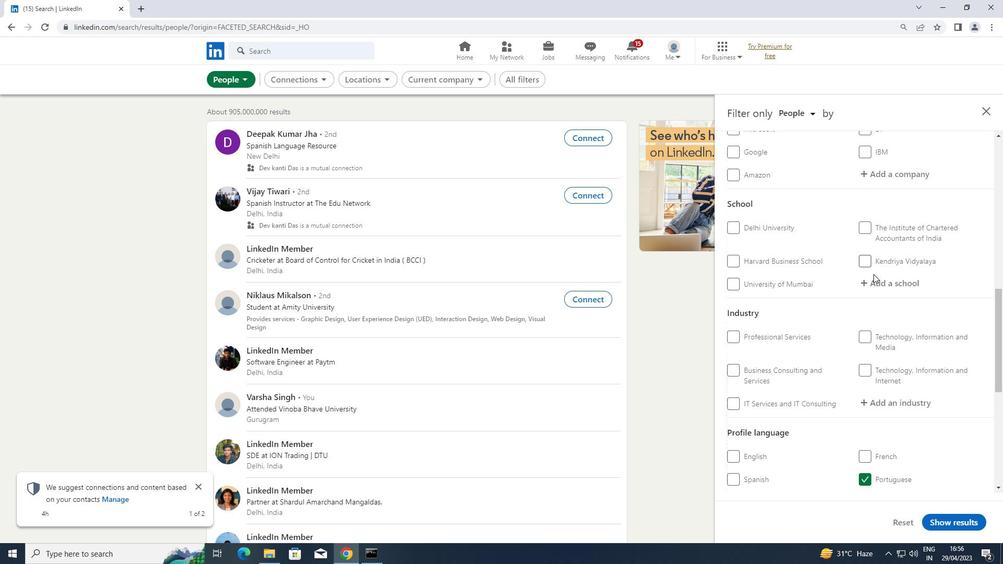 
Action: Mouse pressed left at (876, 279)
Screenshot: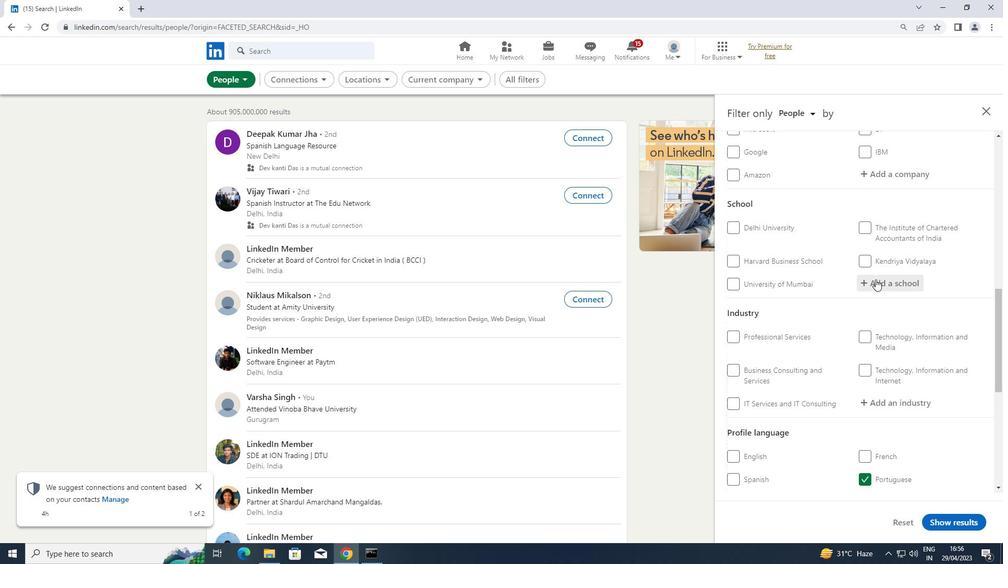 
Action: Key pressed <Key.shift>RANI<Key.space>
Screenshot: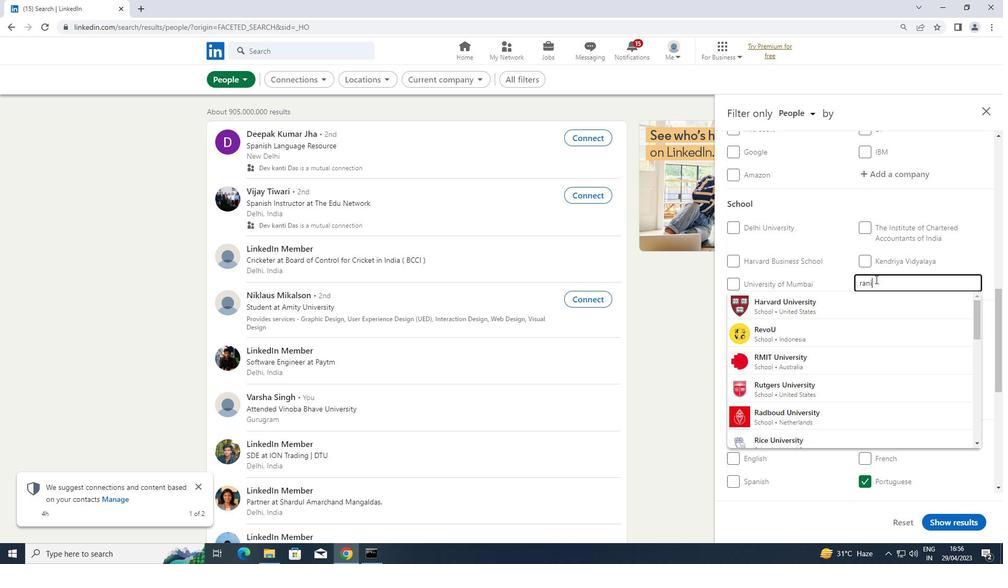 
Action: Mouse moved to (831, 322)
Screenshot: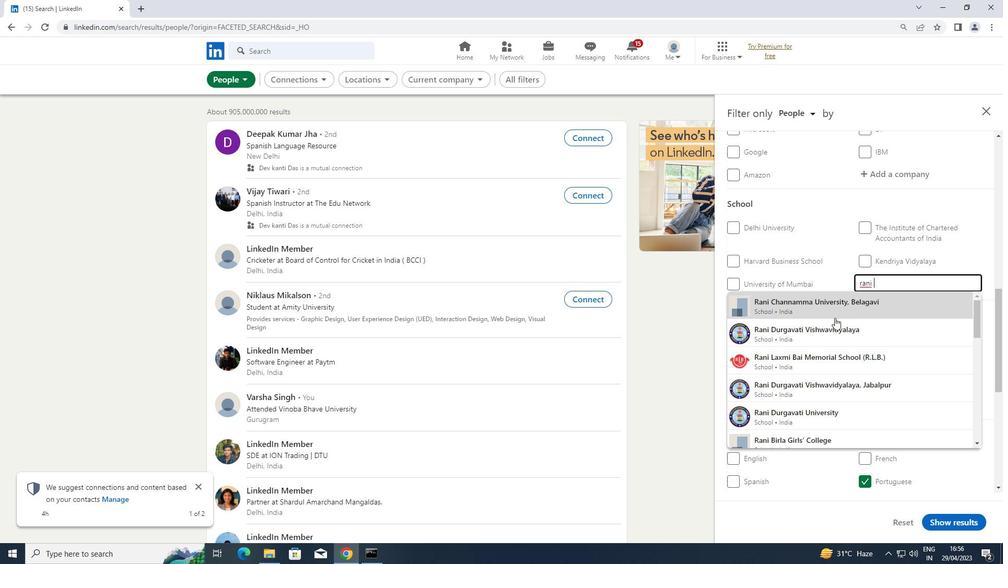 
Action: Mouse pressed left at (831, 322)
Screenshot: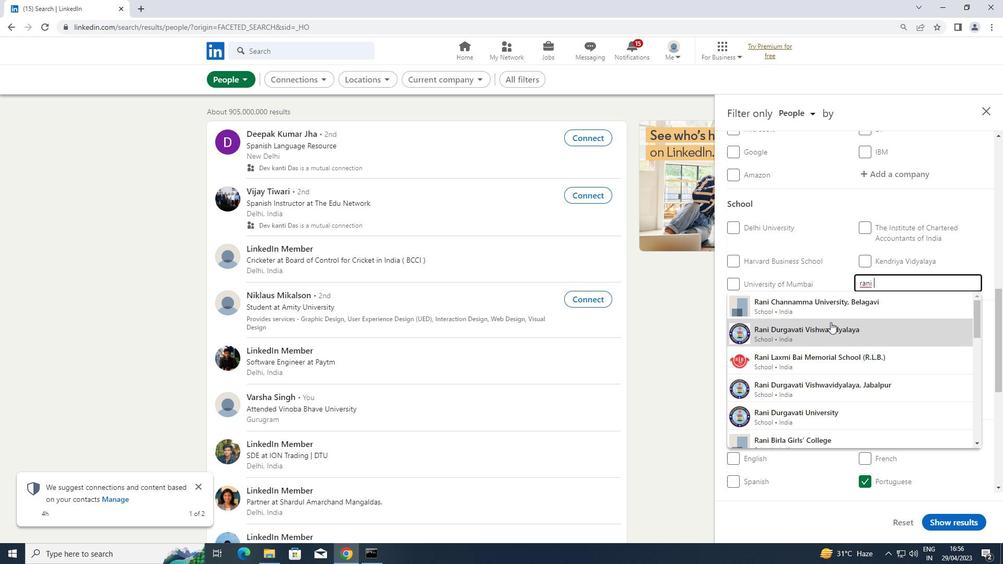 
Action: Mouse scrolled (831, 322) with delta (0, 0)
Screenshot: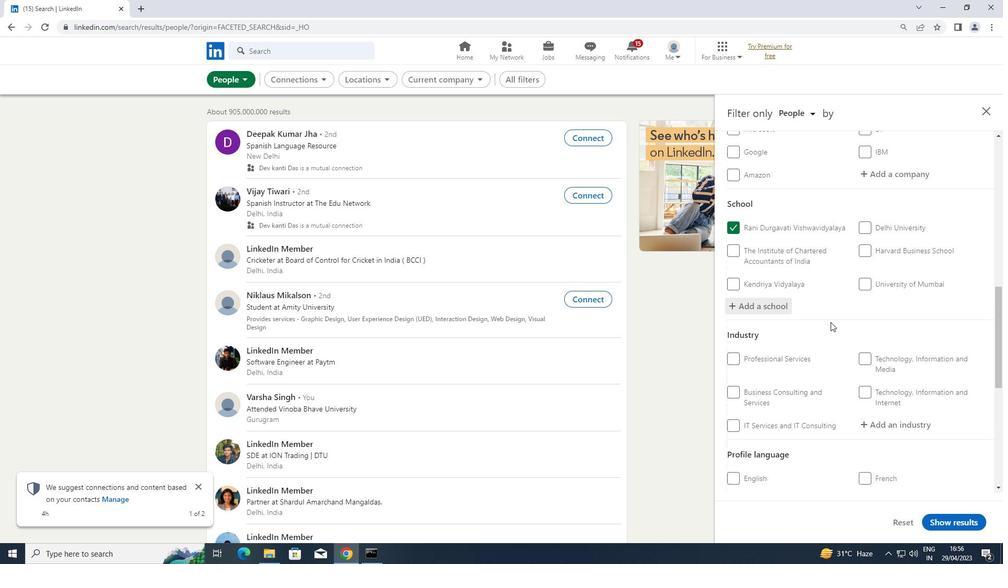 
Action: Mouse scrolled (831, 322) with delta (0, 0)
Screenshot: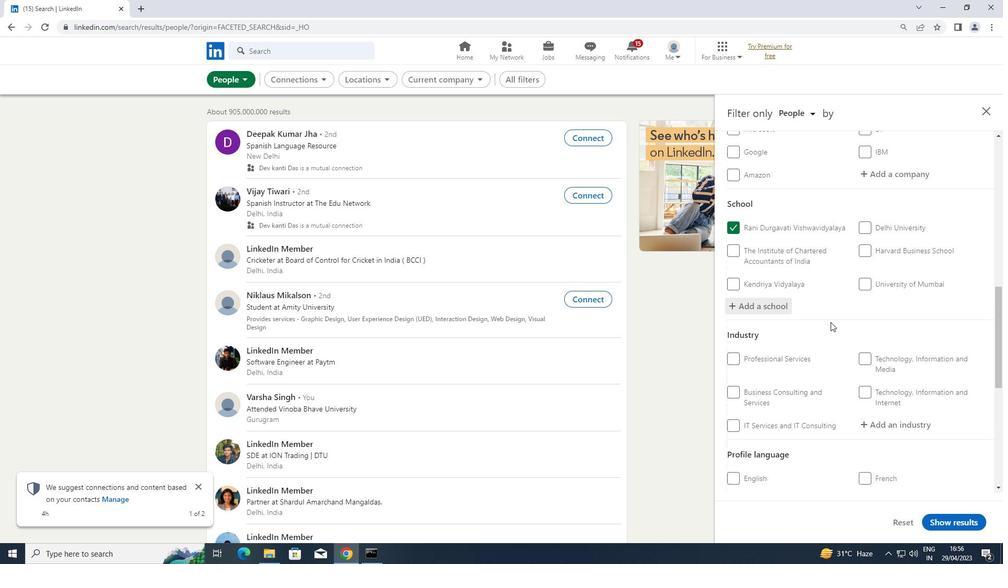 
Action: Mouse scrolled (831, 322) with delta (0, 0)
Screenshot: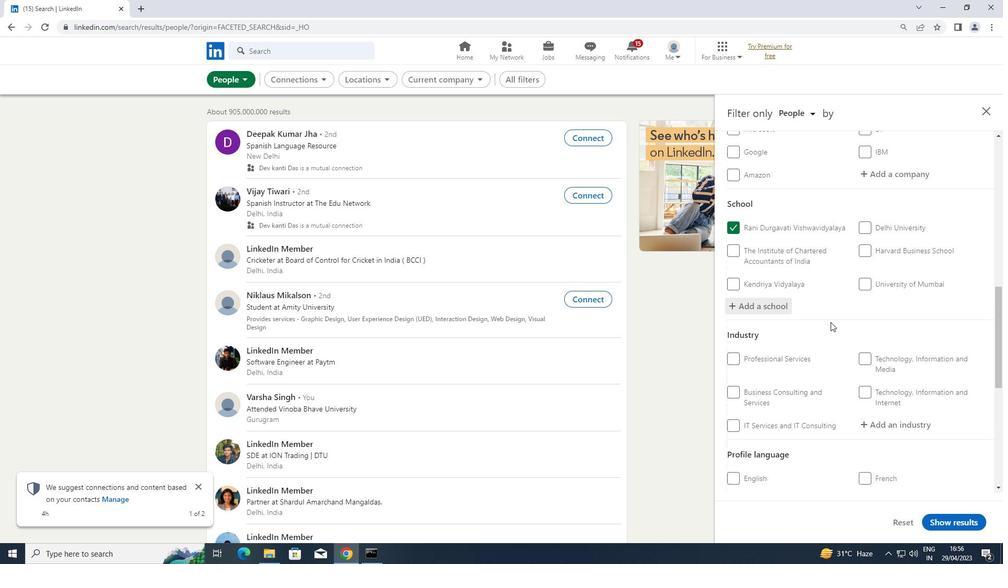 
Action: Mouse scrolled (831, 322) with delta (0, 0)
Screenshot: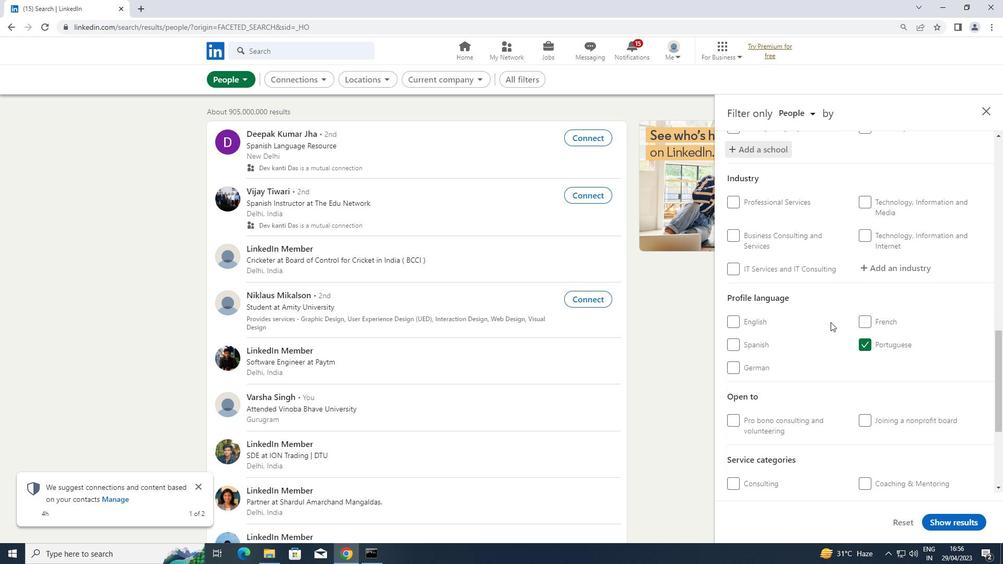 
Action: Mouse scrolled (831, 322) with delta (0, 0)
Screenshot: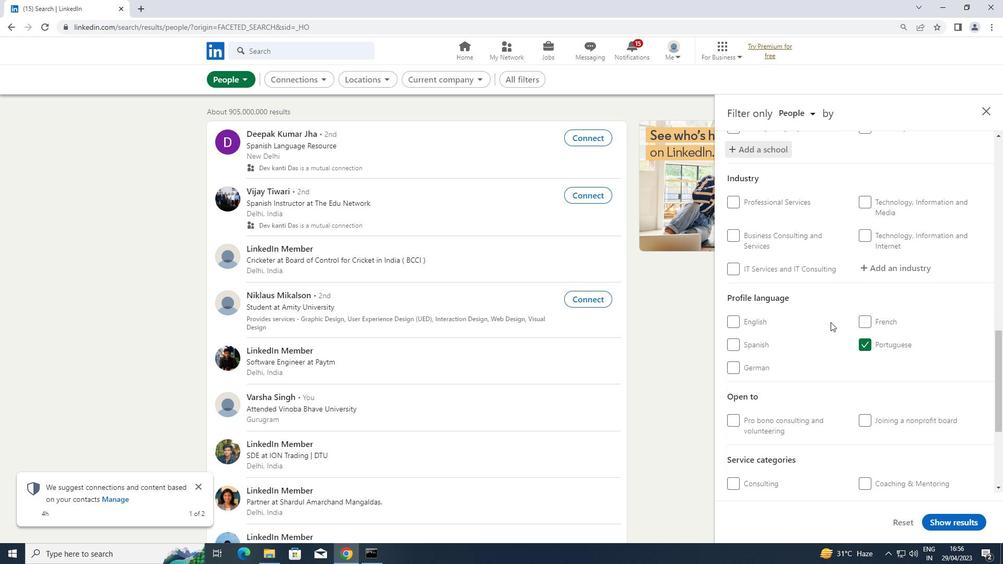 
Action: Mouse scrolled (831, 322) with delta (0, 0)
Screenshot: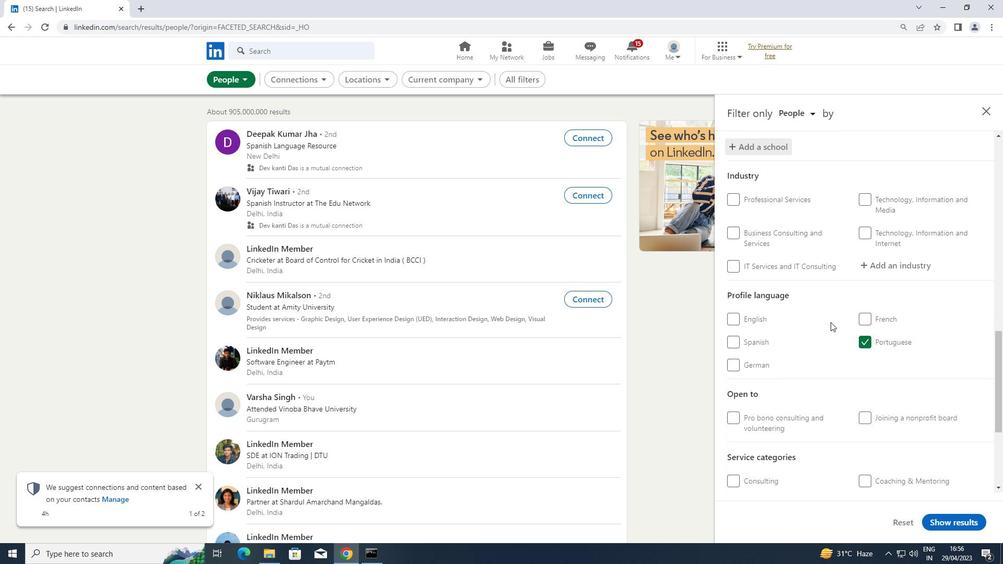 
Action: Mouse moved to (830, 317)
Screenshot: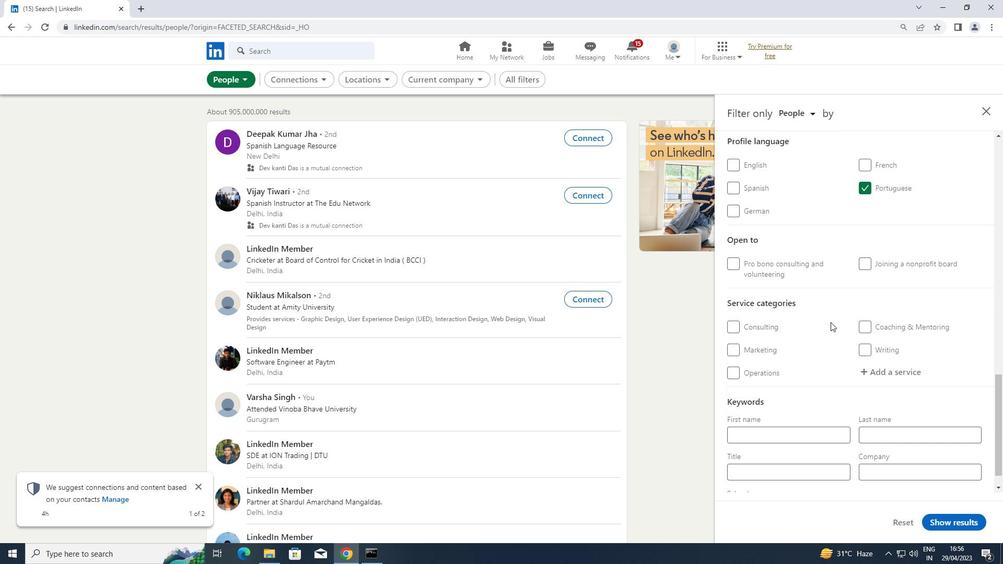 
Action: Mouse scrolled (830, 317) with delta (0, 0)
Screenshot: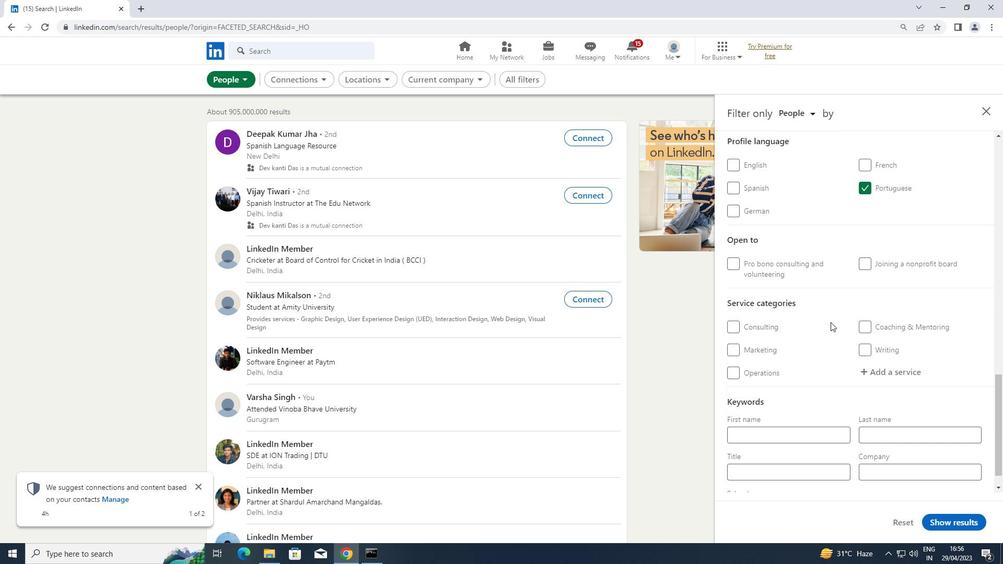 
Action: Mouse scrolled (830, 317) with delta (0, 0)
Screenshot: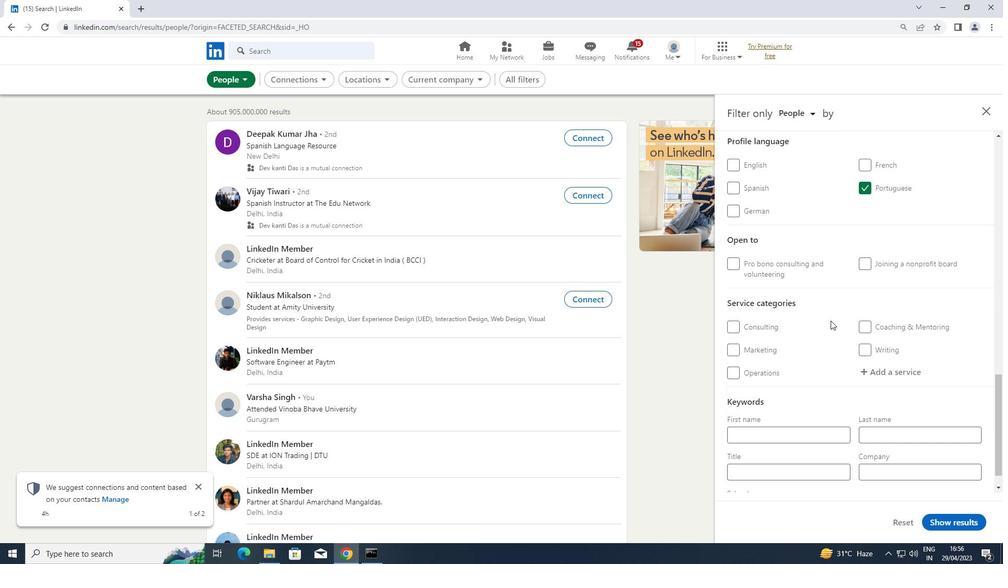 
Action: Mouse moved to (830, 305)
Screenshot: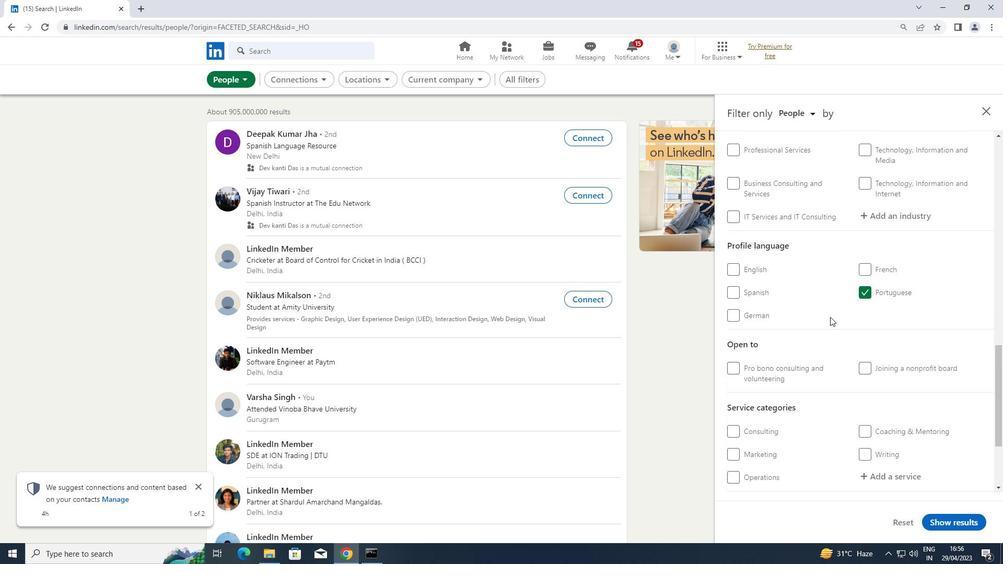 
Action: Mouse scrolled (830, 305) with delta (0, 0)
Screenshot: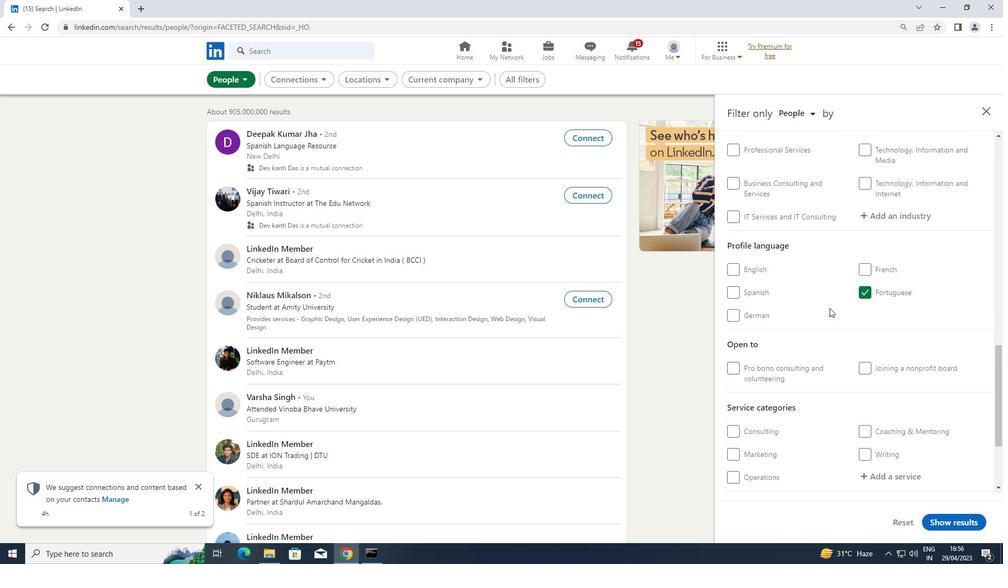 
Action: Mouse moved to (894, 267)
Screenshot: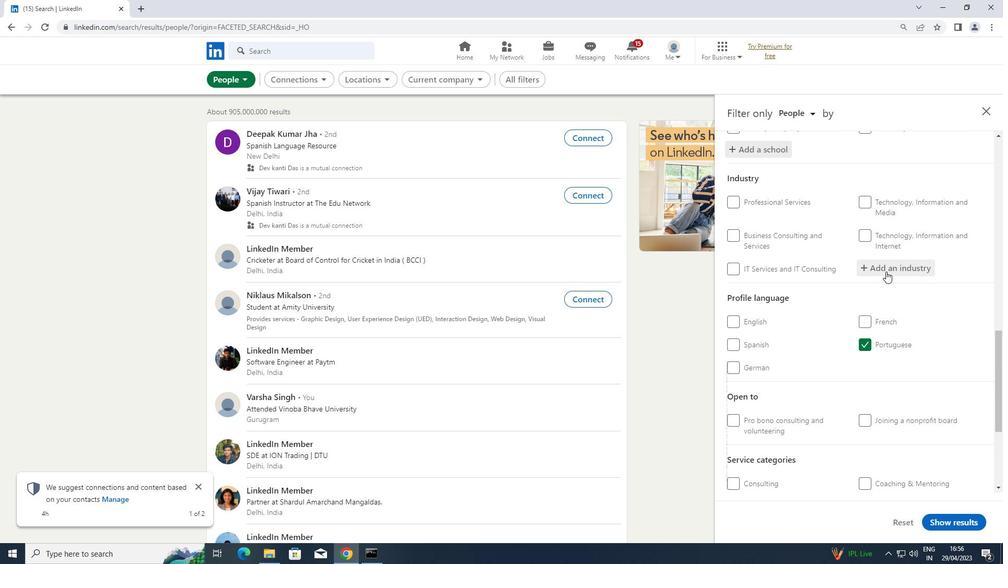 
Action: Mouse pressed left at (894, 267)
Screenshot: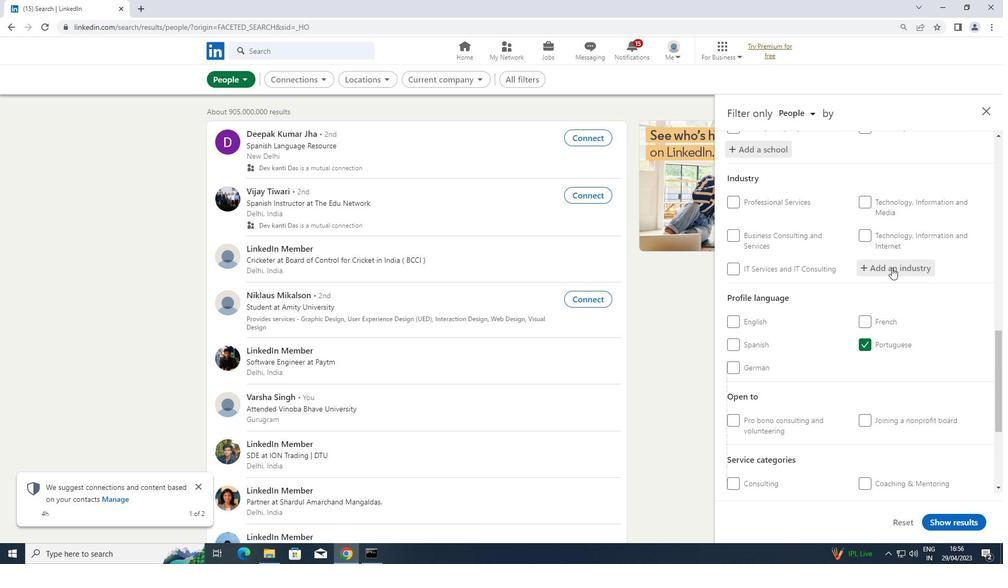 
Action: Key pressed <Key.shift>LOAN<Key.space>
Screenshot: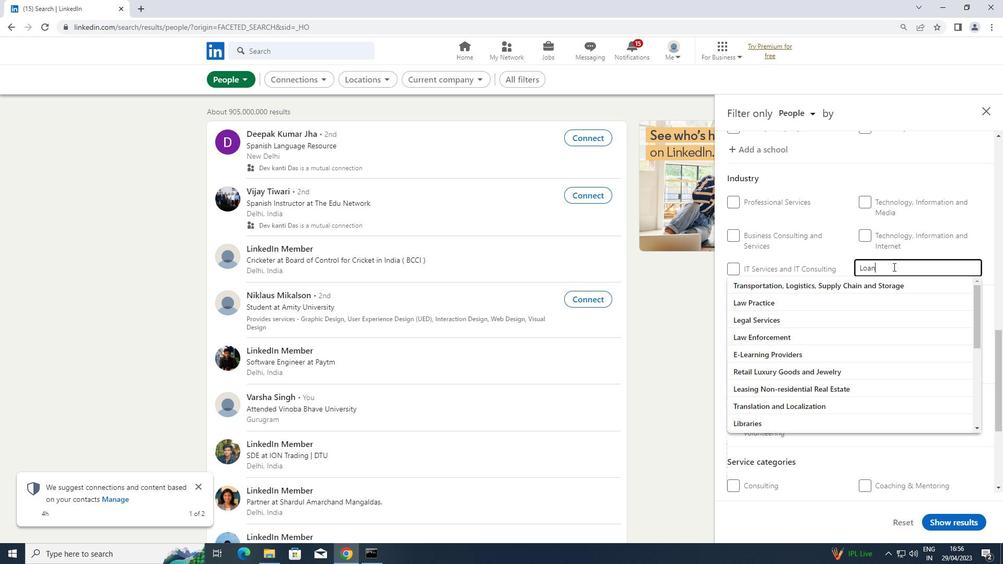 
Action: Mouse moved to (783, 282)
Screenshot: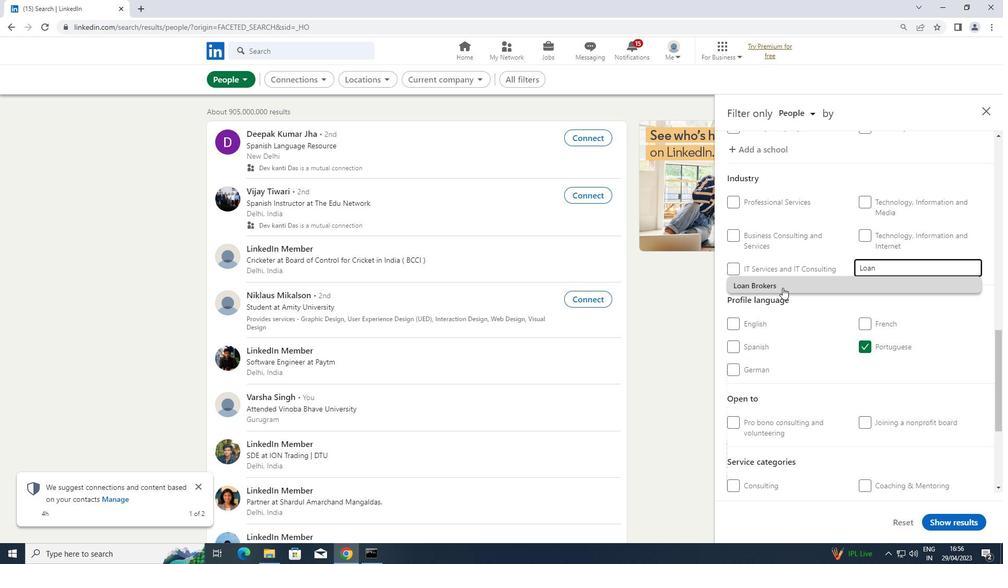 
Action: Mouse pressed left at (783, 282)
Screenshot: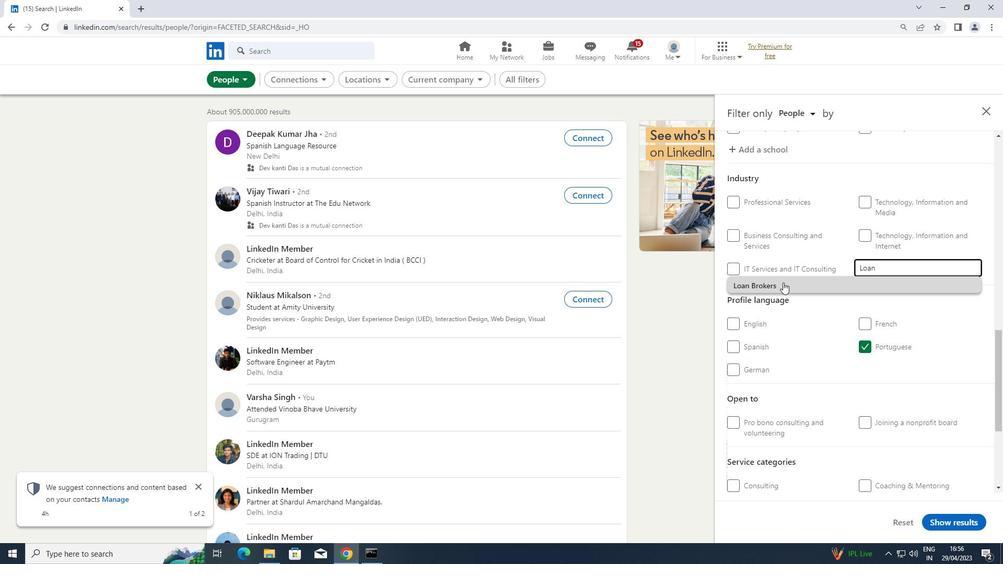 
Action: Mouse moved to (816, 318)
Screenshot: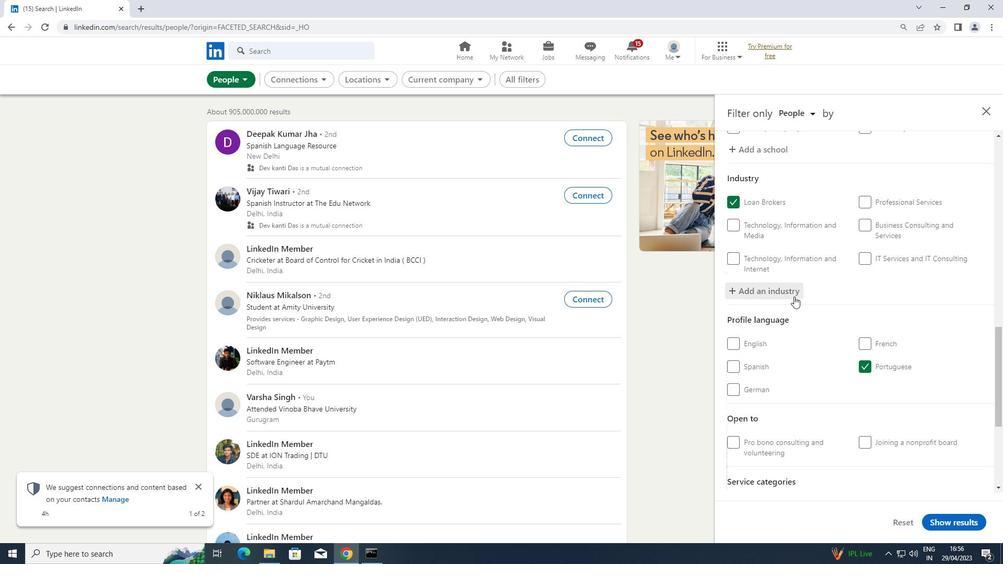 
Action: Mouse scrolled (816, 317) with delta (0, 0)
Screenshot: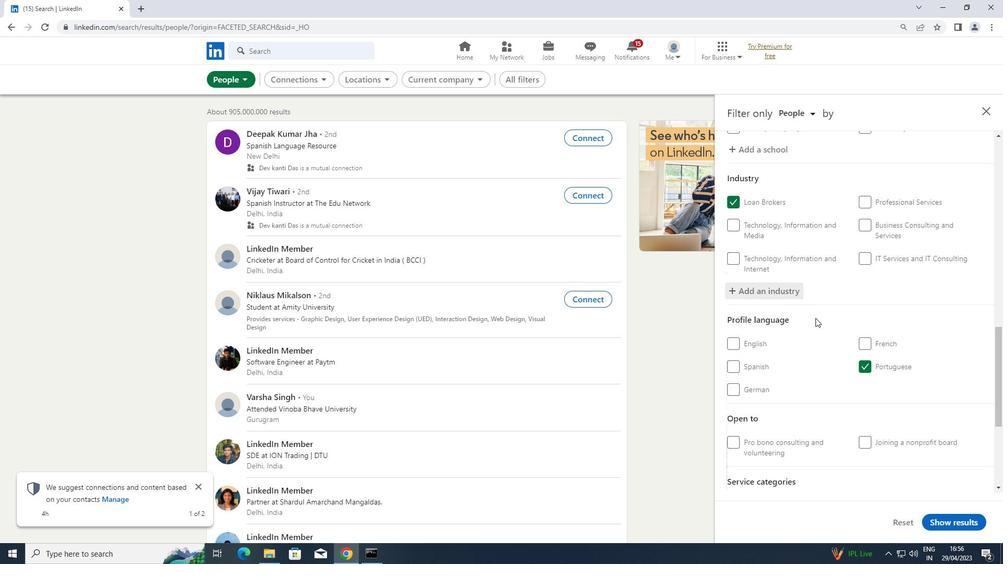 
Action: Mouse scrolled (816, 317) with delta (0, 0)
Screenshot: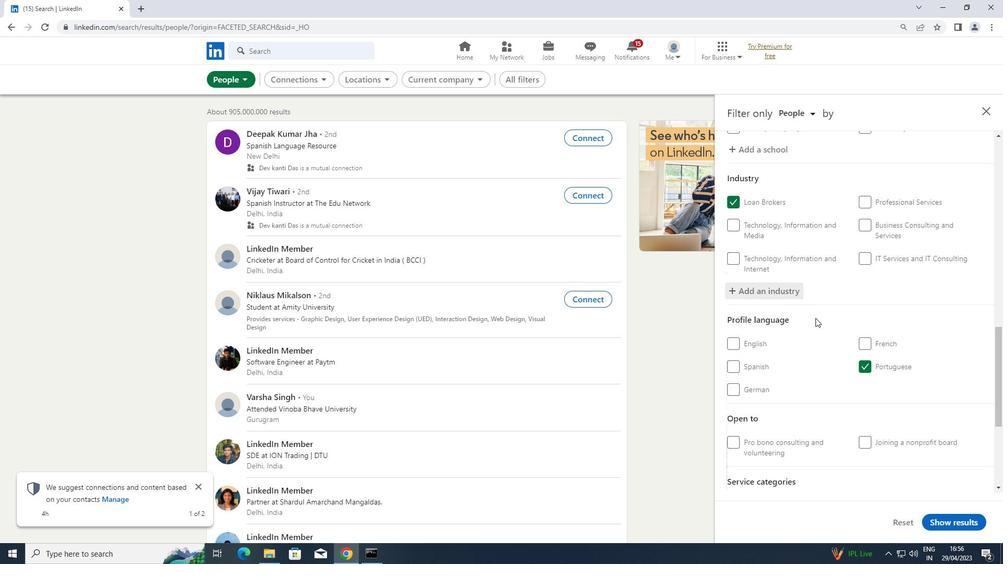 
Action: Mouse scrolled (816, 317) with delta (0, 0)
Screenshot: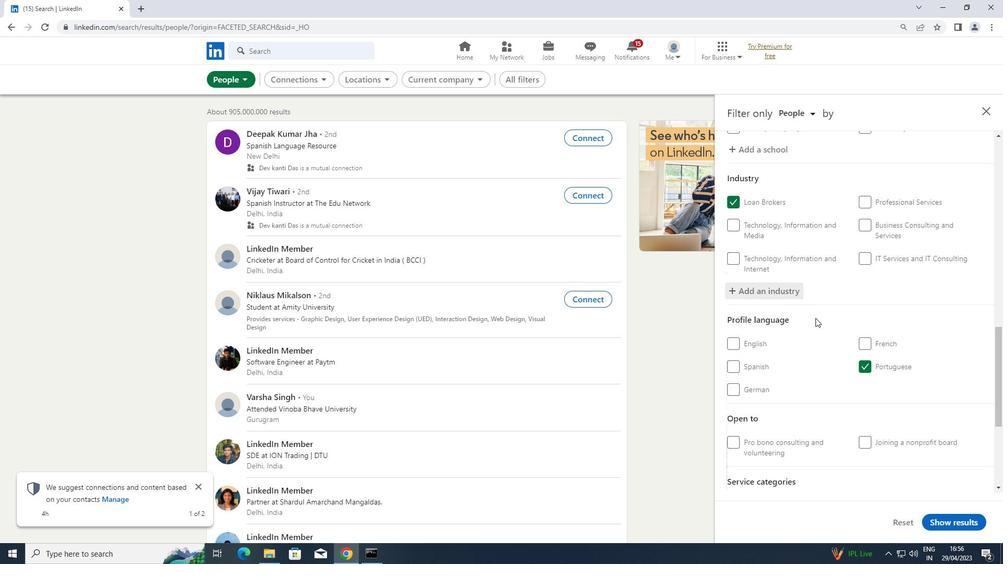 
Action: Mouse scrolled (816, 317) with delta (0, 0)
Screenshot: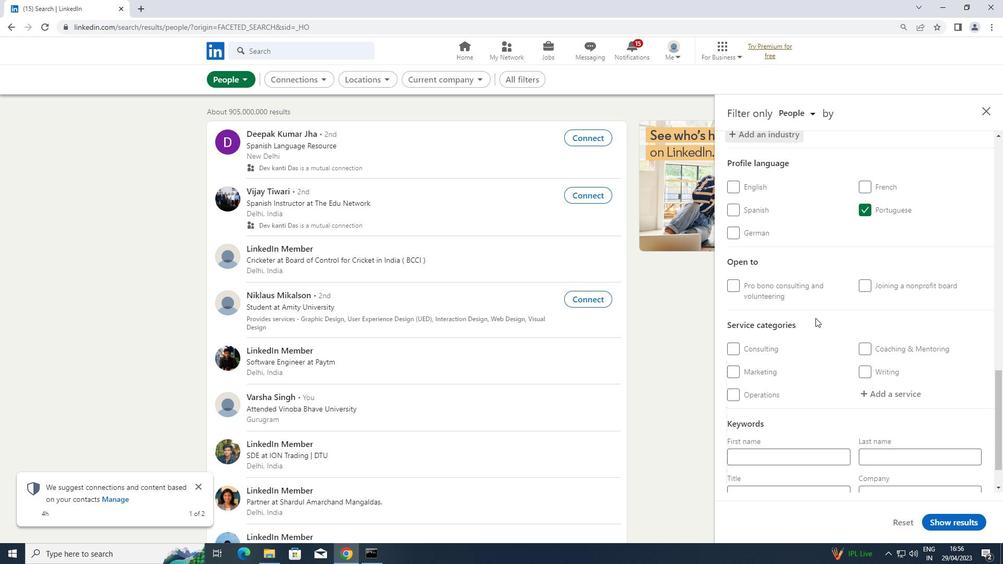
Action: Mouse moved to (888, 347)
Screenshot: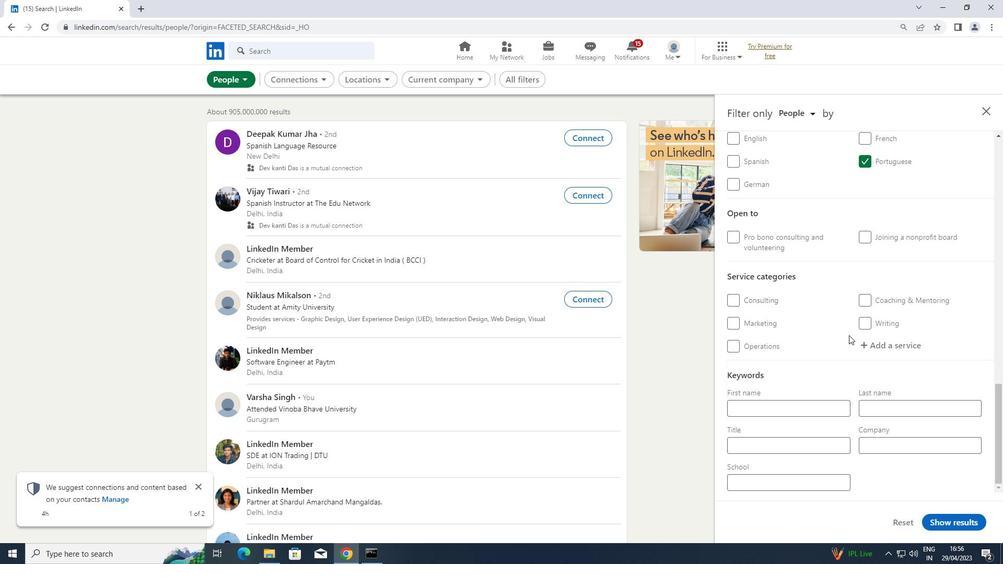 
Action: Mouse pressed left at (888, 347)
Screenshot: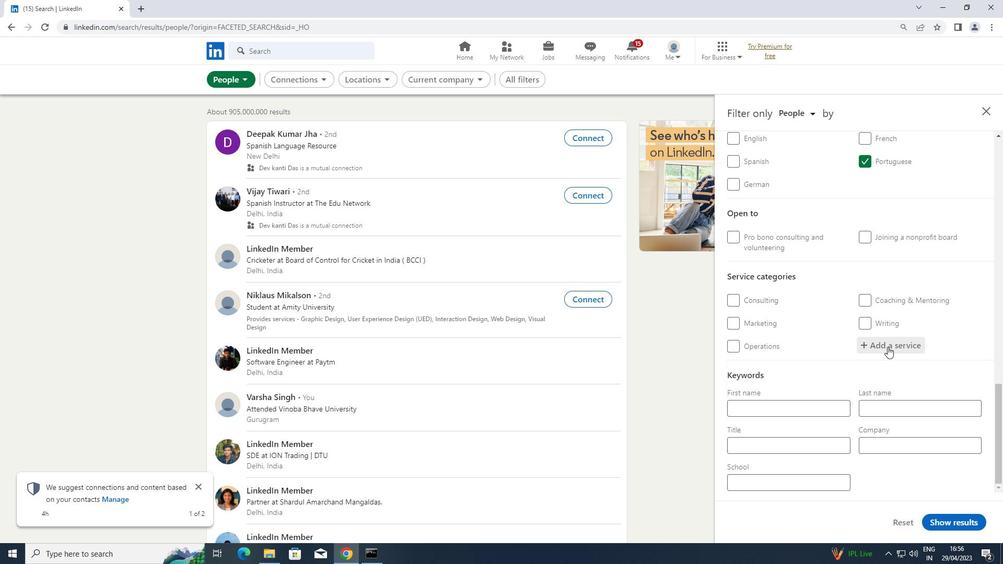 
Action: Key pressed <Key.shift>PRODUC
Screenshot: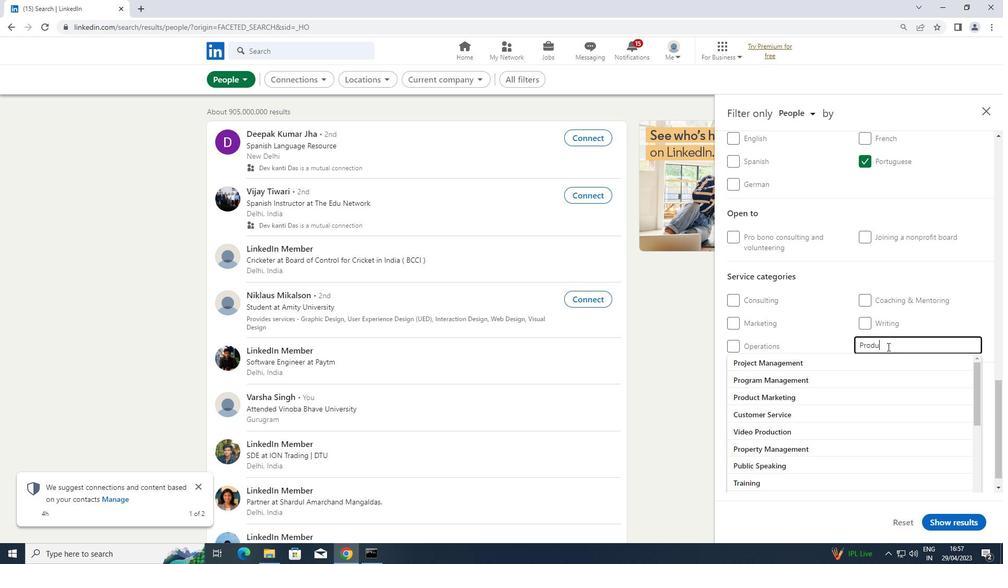 
Action: Mouse moved to (784, 360)
Screenshot: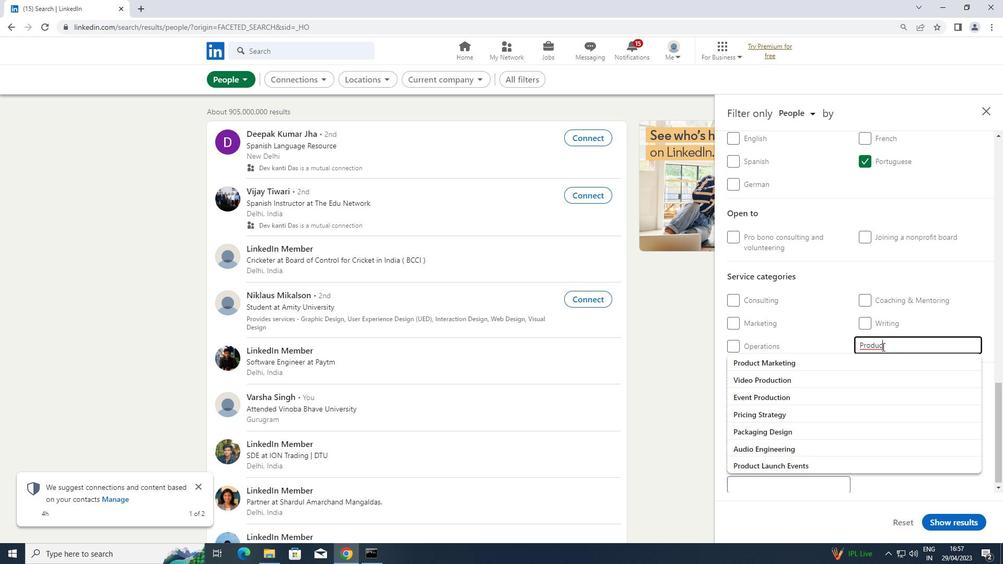
Action: Mouse pressed left at (784, 360)
Screenshot: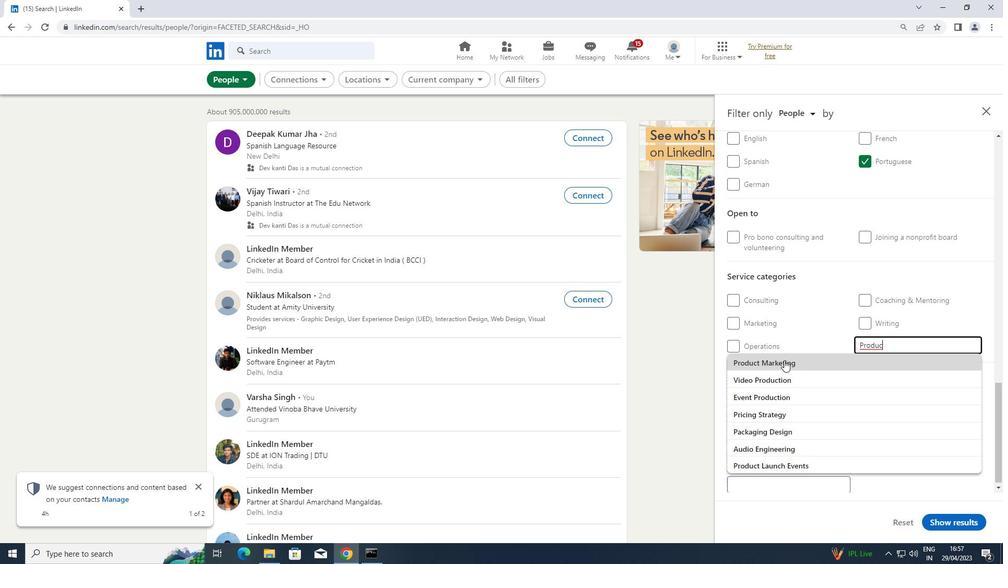 
Action: Mouse scrolled (784, 360) with delta (0, 0)
Screenshot: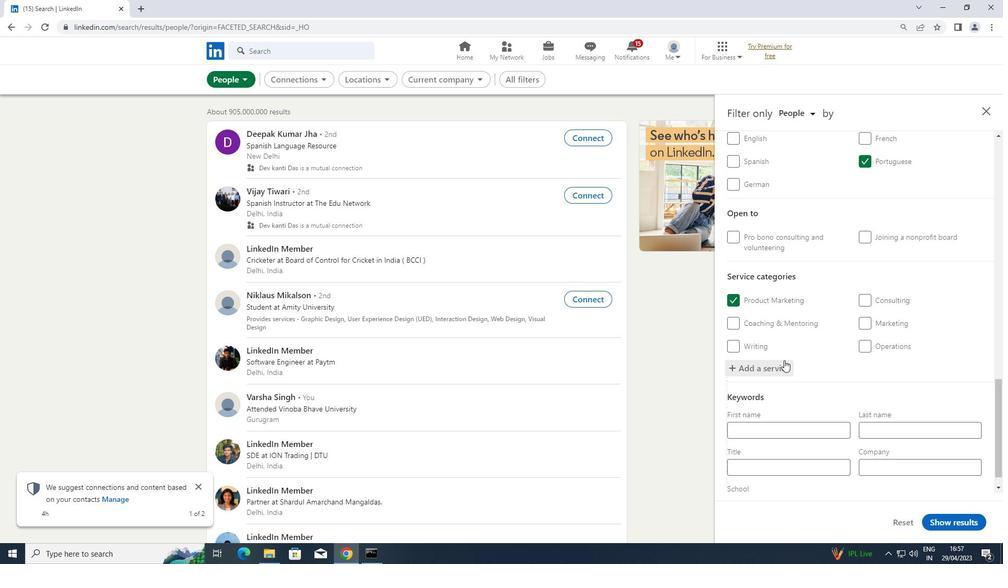 
Action: Mouse scrolled (784, 360) with delta (0, 0)
Screenshot: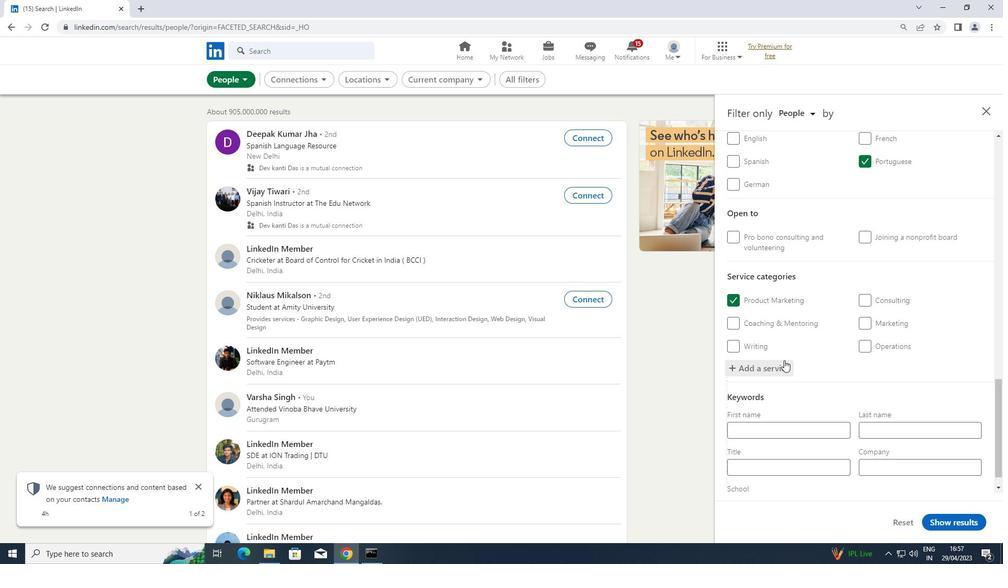
Action: Mouse scrolled (784, 360) with delta (0, 0)
Screenshot: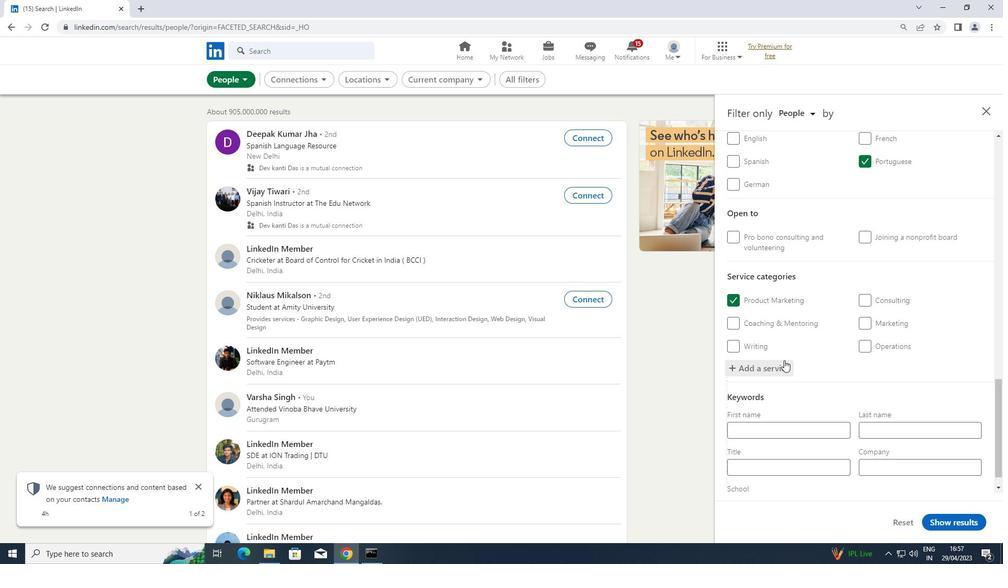 
Action: Mouse scrolled (784, 360) with delta (0, 0)
Screenshot: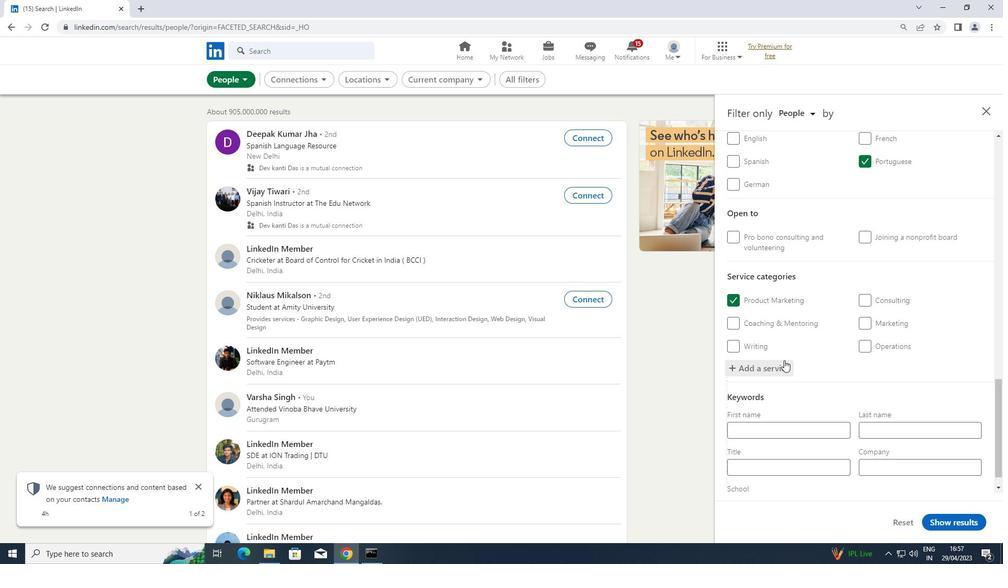 
Action: Mouse scrolled (784, 360) with delta (0, 0)
Screenshot: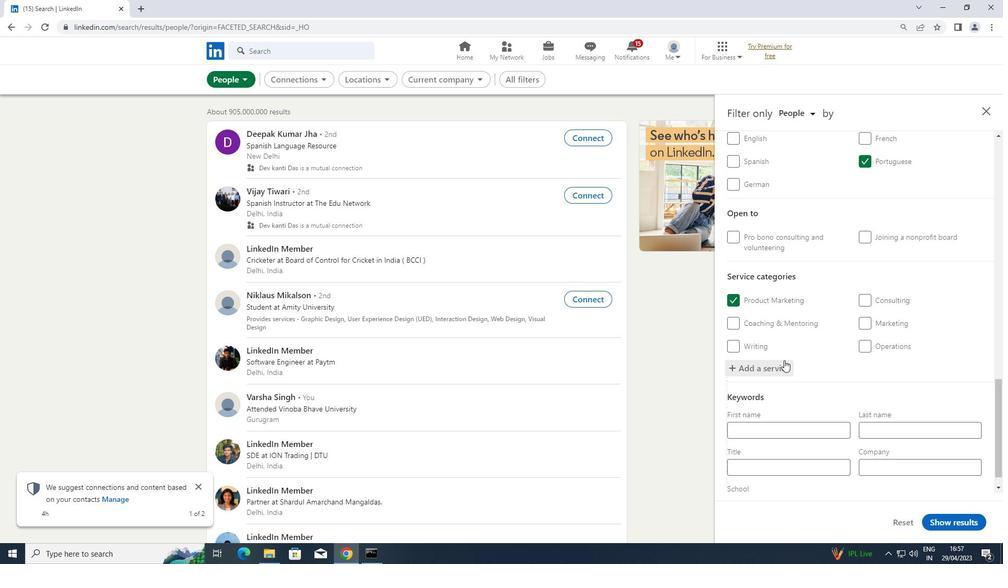 
Action: Mouse moved to (763, 444)
Screenshot: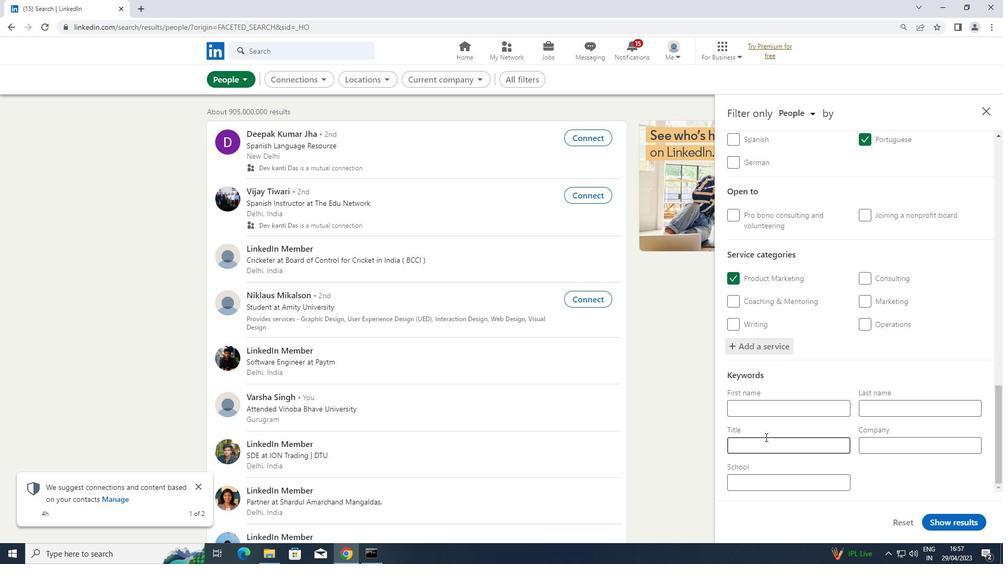 
Action: Mouse pressed left at (763, 444)
Screenshot: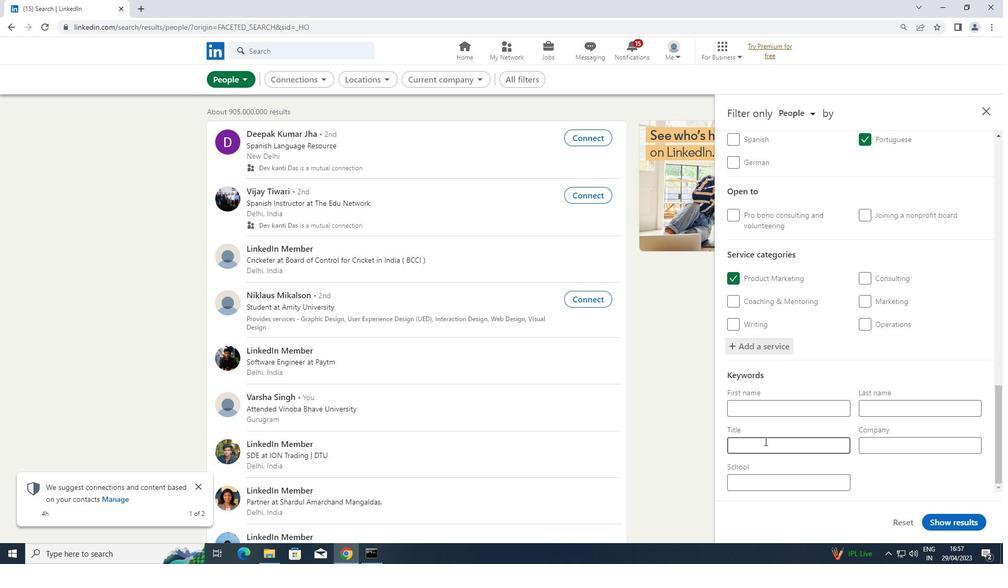 
Action: Key pressed <Key.shift><Key.shift><Key.shift><Key.shift><Key.shift><Key.shift><Key.shift><Key.shift><Key.shift><Key.shift><Key.shift>ANIMAL<Key.space><Key.shift>TRAINER
Screenshot: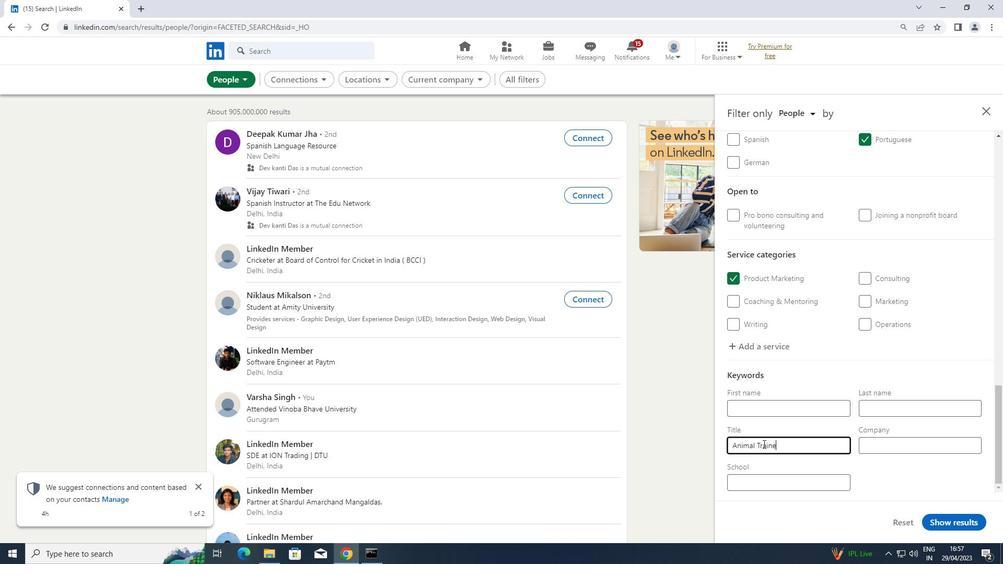 
Action: Mouse moved to (936, 519)
Screenshot: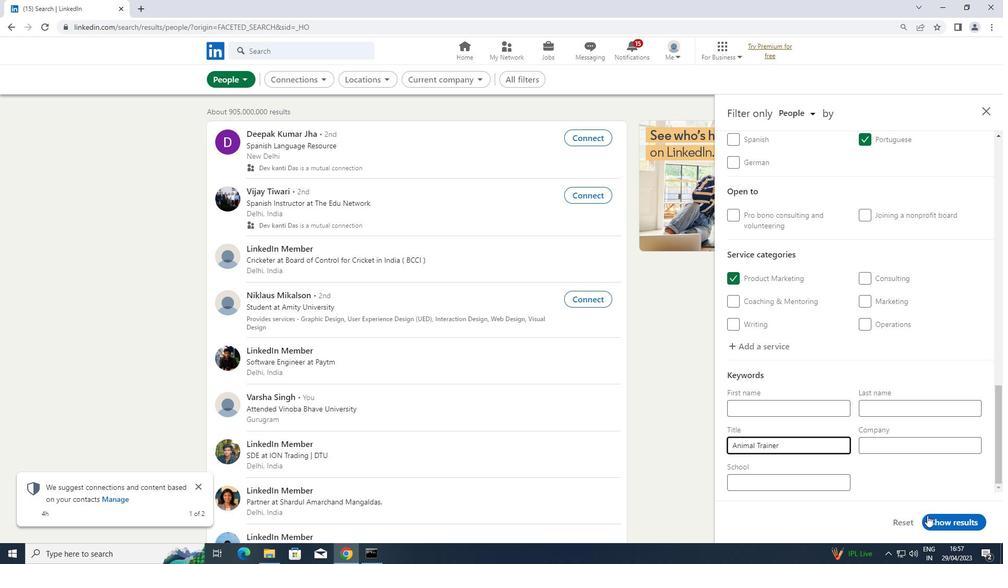 
Action: Mouse pressed left at (936, 519)
Screenshot: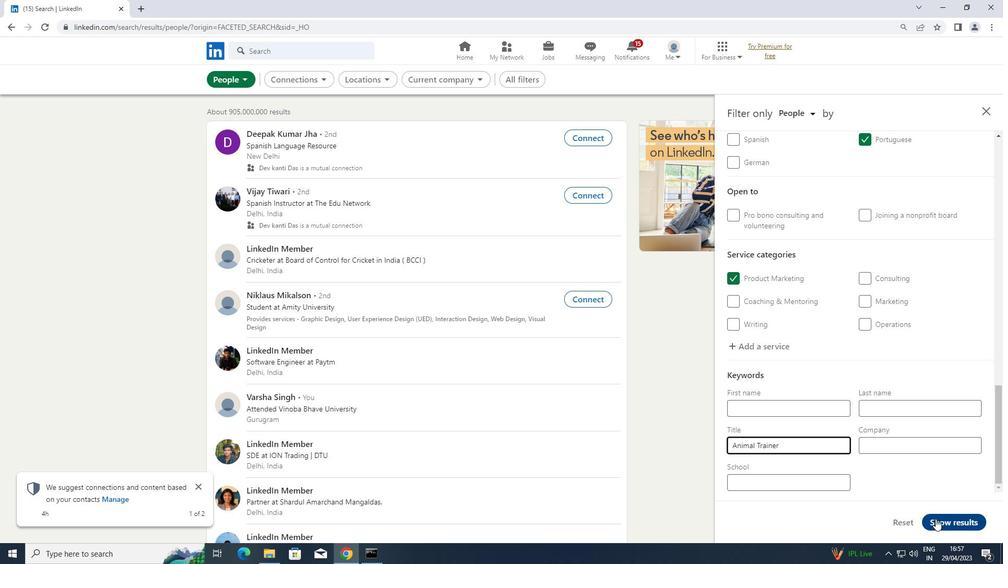 
